 Task: Research Airbnb accommodation in Jampur, Pakistan from 25th December, 2023 to 27th December, 2023 for 8 adults. Place can be entire room with 5 bedrooms having 5 beds and 5 bathrooms. Property type can be house.
Action: Mouse moved to (472, 120)
Screenshot: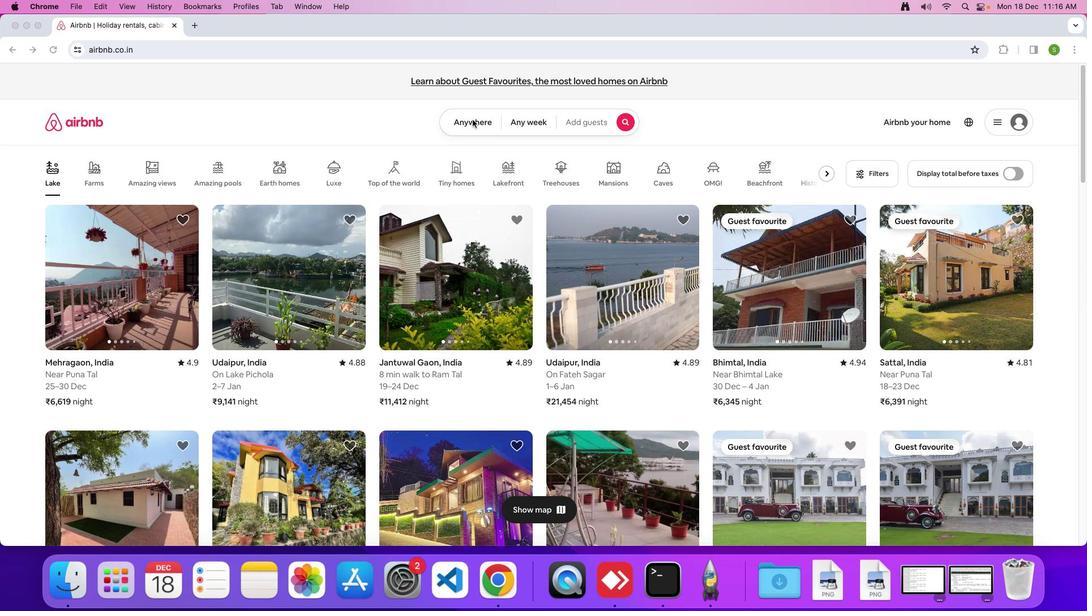 
Action: Mouse pressed left at (472, 120)
Screenshot: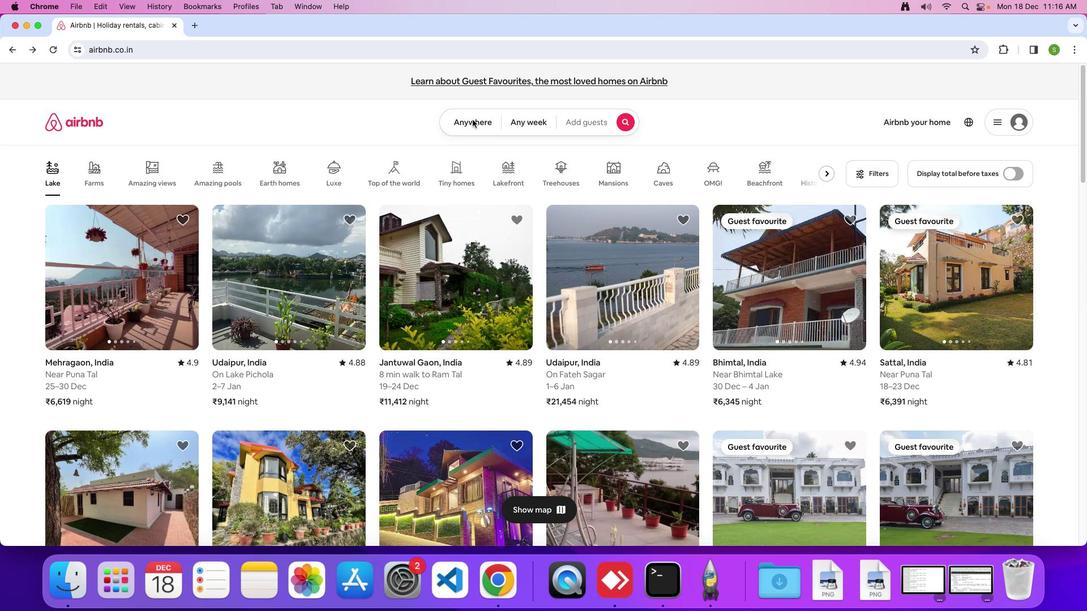 
Action: Mouse moved to (465, 122)
Screenshot: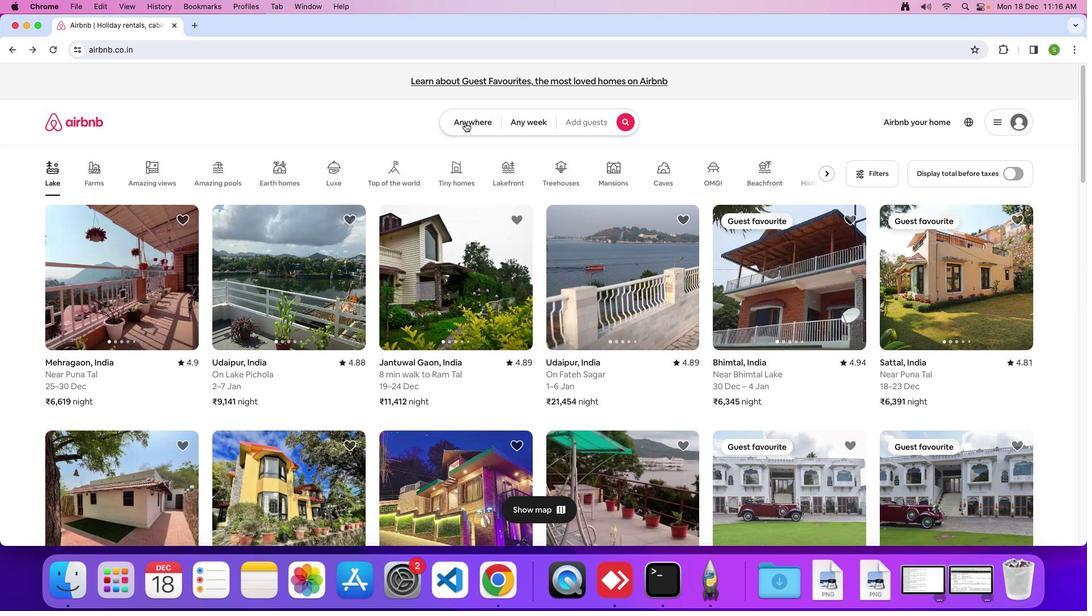 
Action: Mouse pressed left at (465, 122)
Screenshot: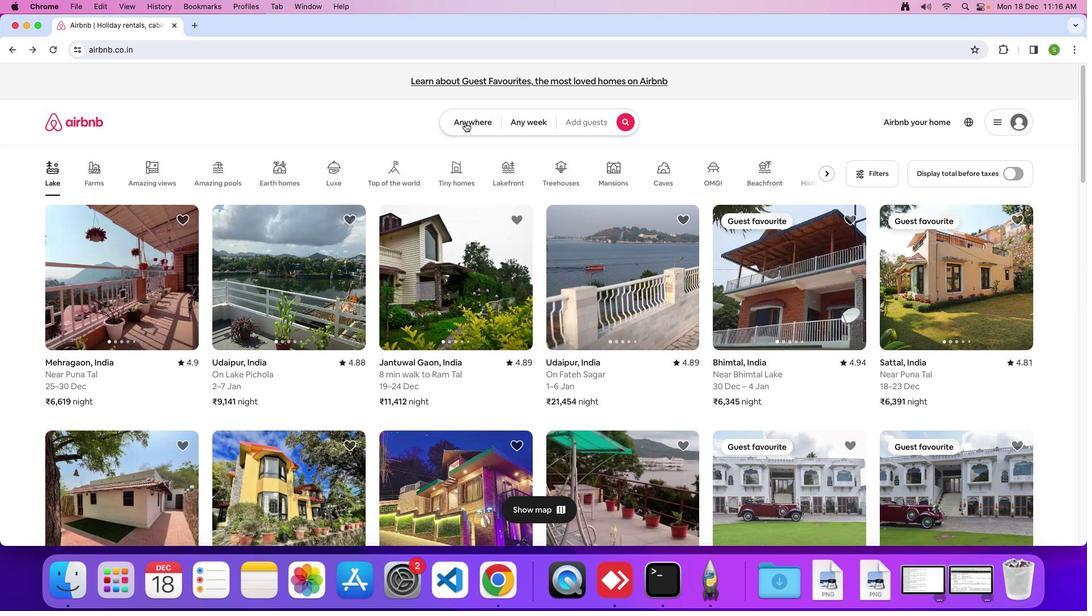 
Action: Mouse moved to (374, 157)
Screenshot: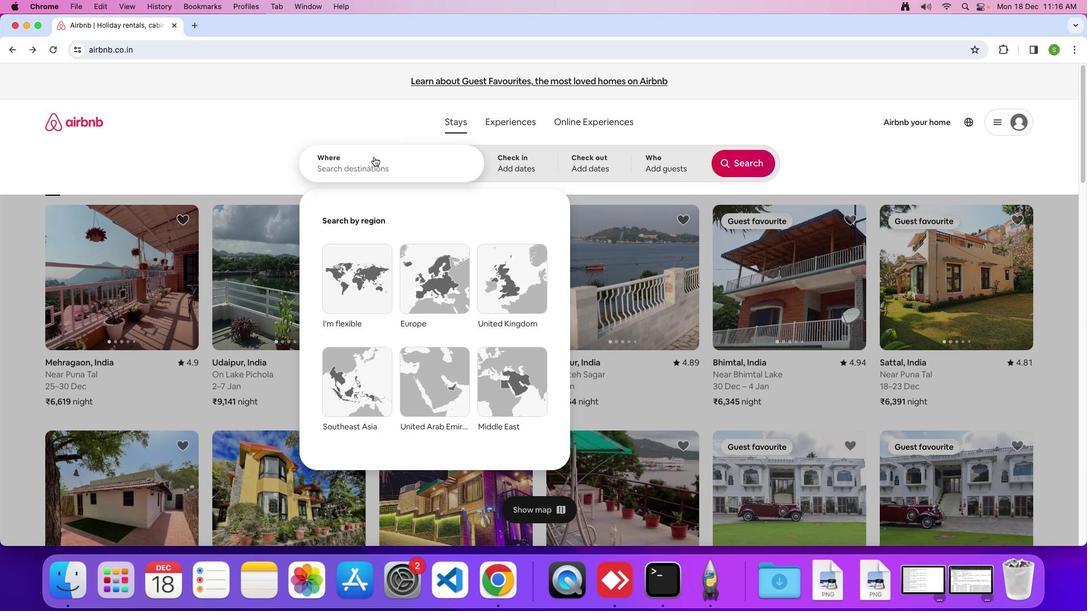 
Action: Mouse pressed left at (374, 157)
Screenshot: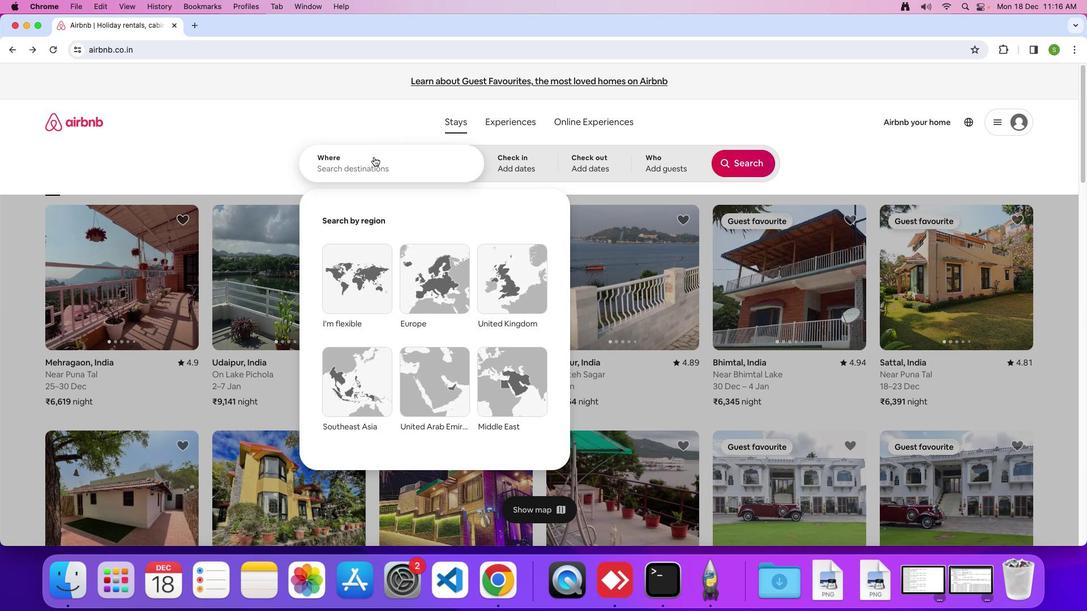 
Action: Mouse moved to (374, 152)
Screenshot: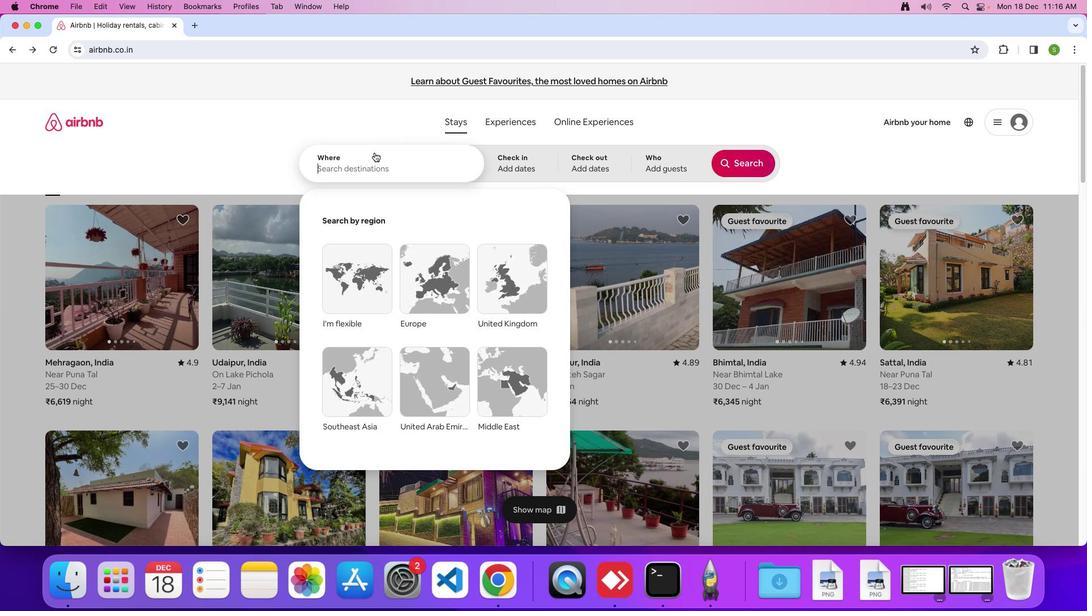 
Action: Key pressed 'J'Key.caps_lock'a''m''p''u''r'','Key.spaceKey.shift'p''a''k''i''s''t''a''n'Key.enter
Screenshot: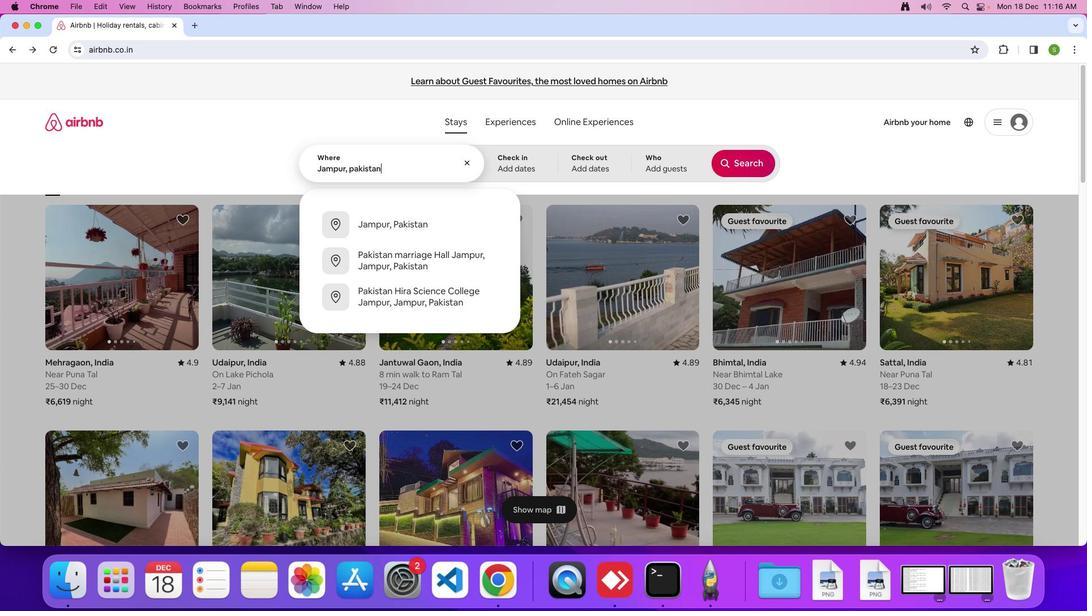 
Action: Mouse moved to (367, 421)
Screenshot: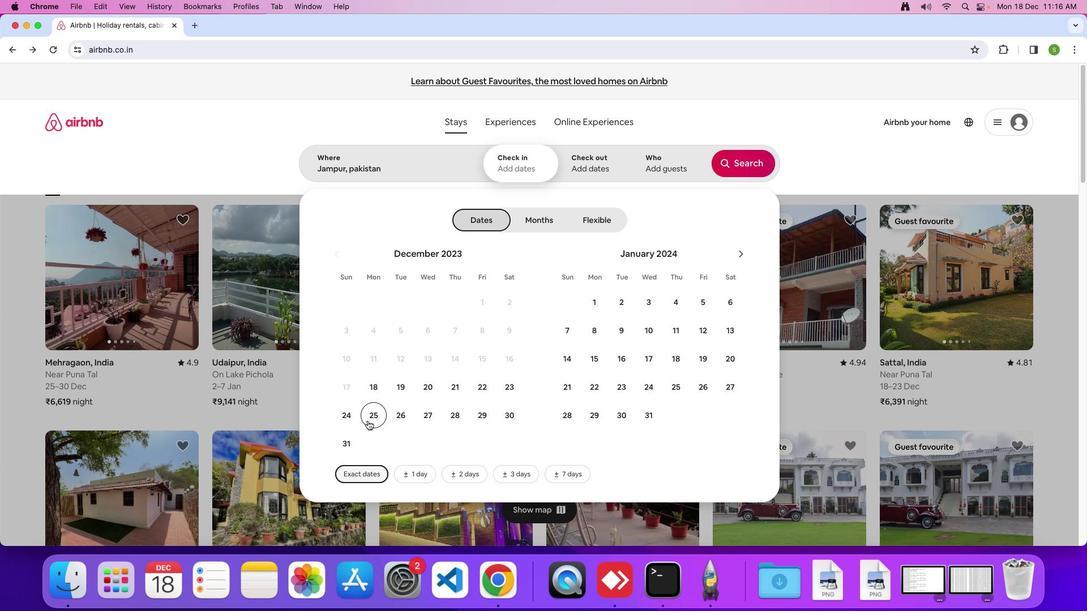 
Action: Mouse pressed left at (367, 421)
Screenshot: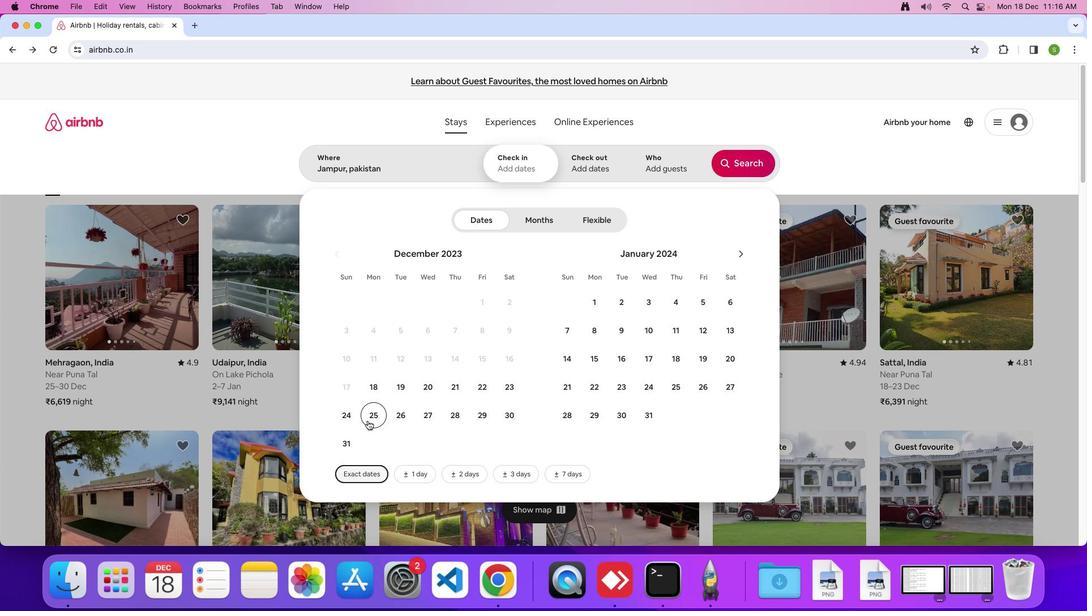 
Action: Mouse moved to (434, 420)
Screenshot: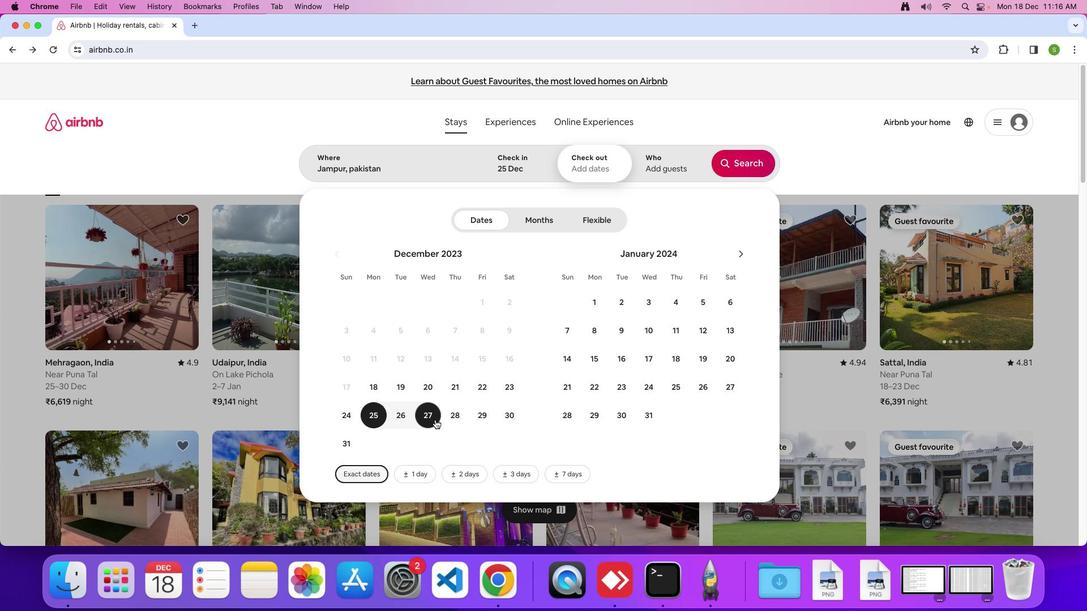 
Action: Mouse pressed left at (434, 420)
Screenshot: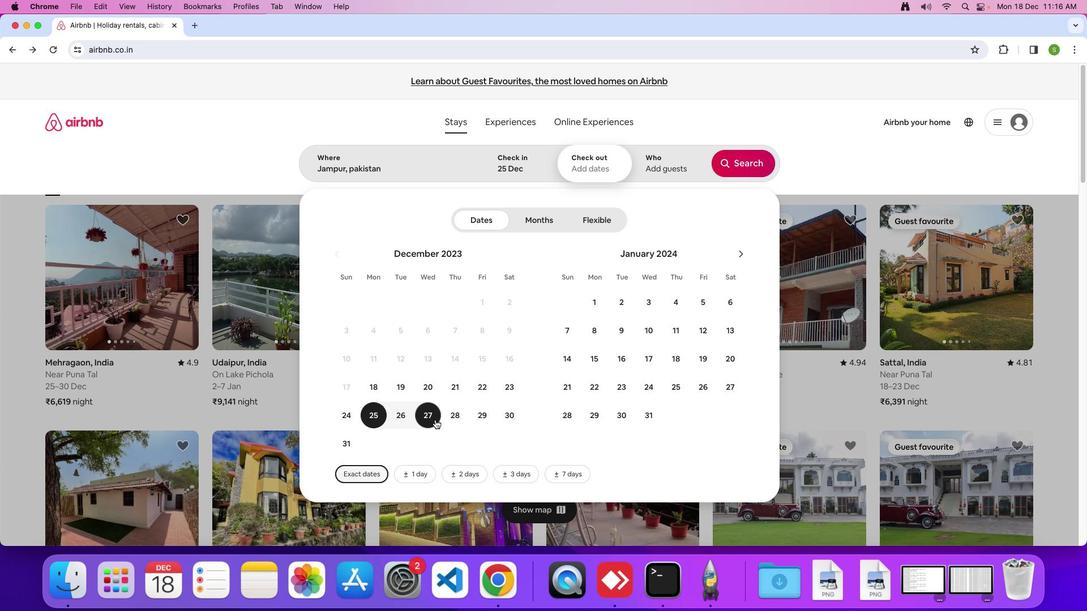 
Action: Mouse moved to (655, 172)
Screenshot: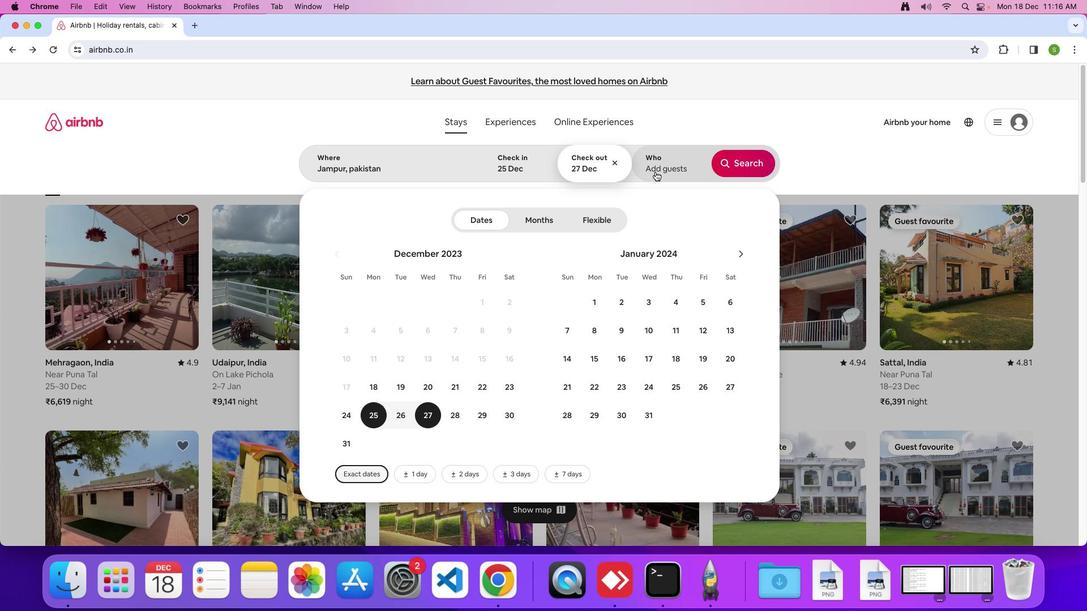 
Action: Mouse pressed left at (655, 172)
Screenshot: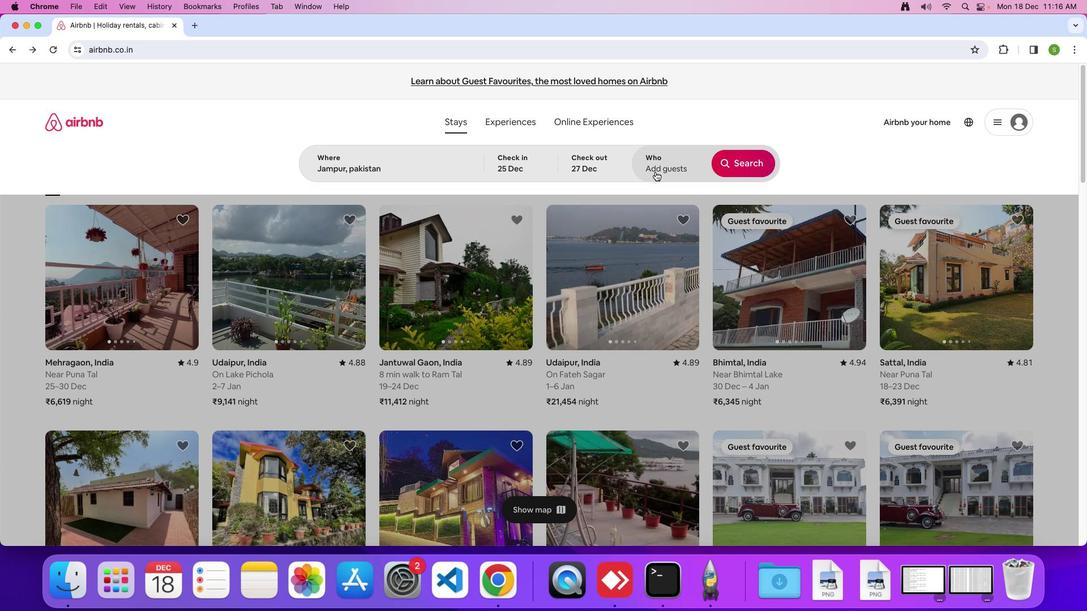 
Action: Mouse moved to (742, 223)
Screenshot: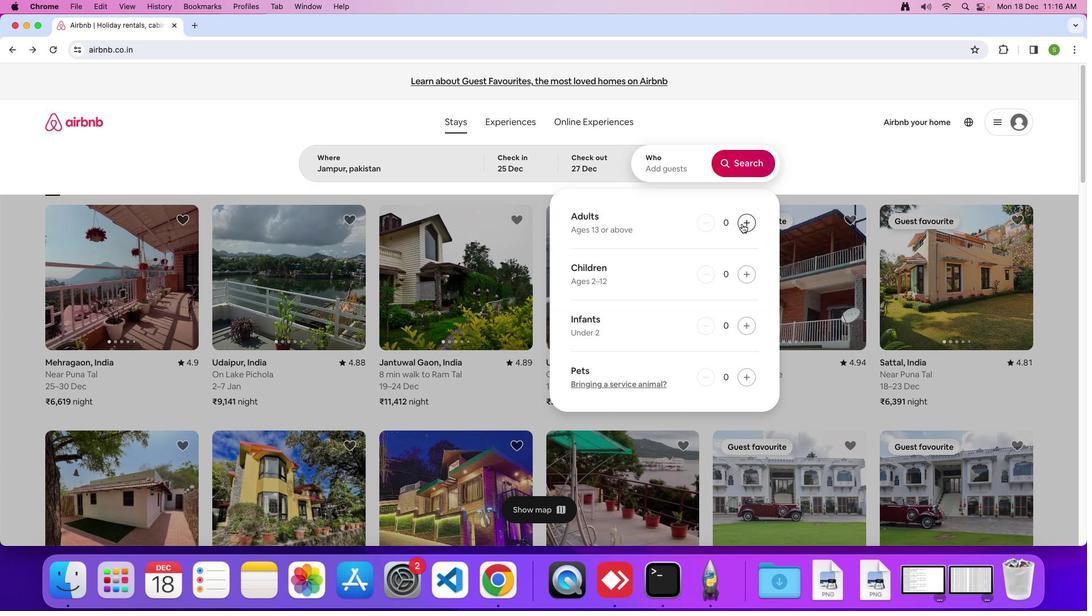 
Action: Mouse pressed left at (742, 223)
Screenshot: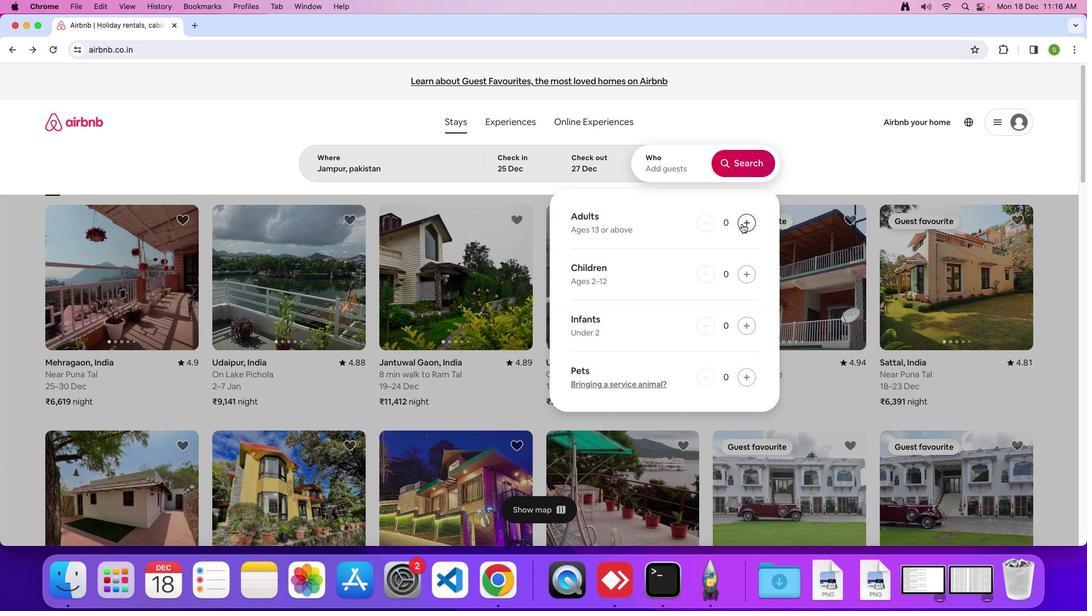 
Action: Mouse pressed left at (742, 223)
Screenshot: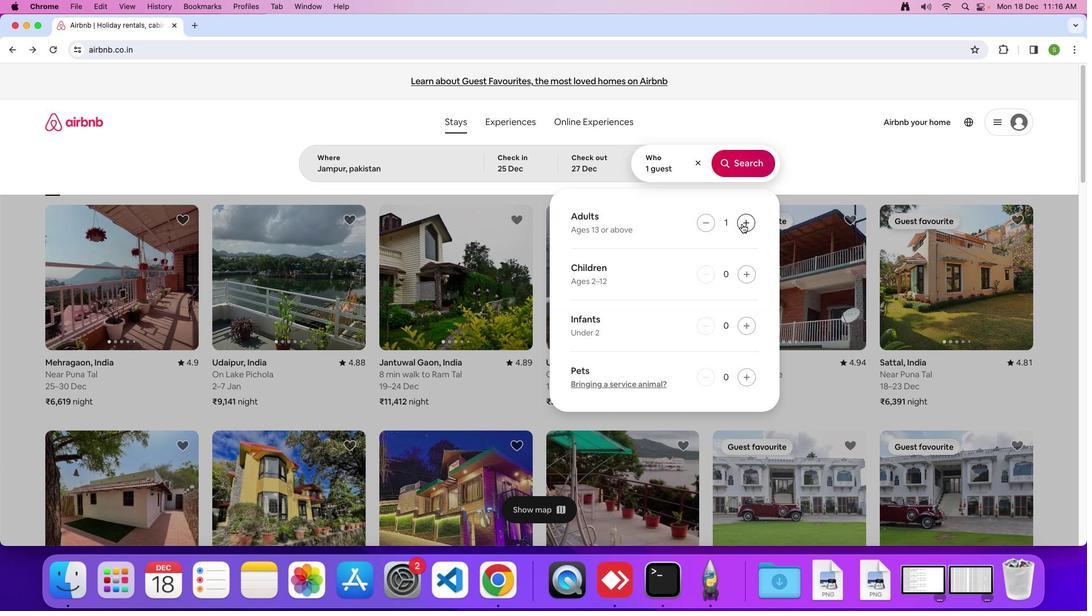 
Action: Mouse pressed left at (742, 223)
Screenshot: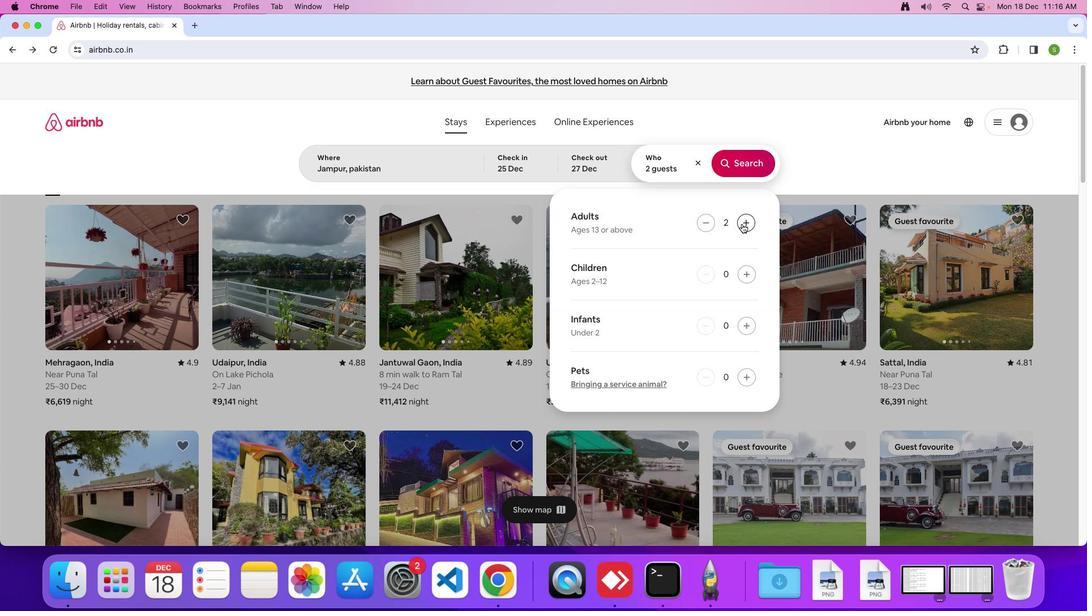 
Action: Mouse pressed left at (742, 223)
Screenshot: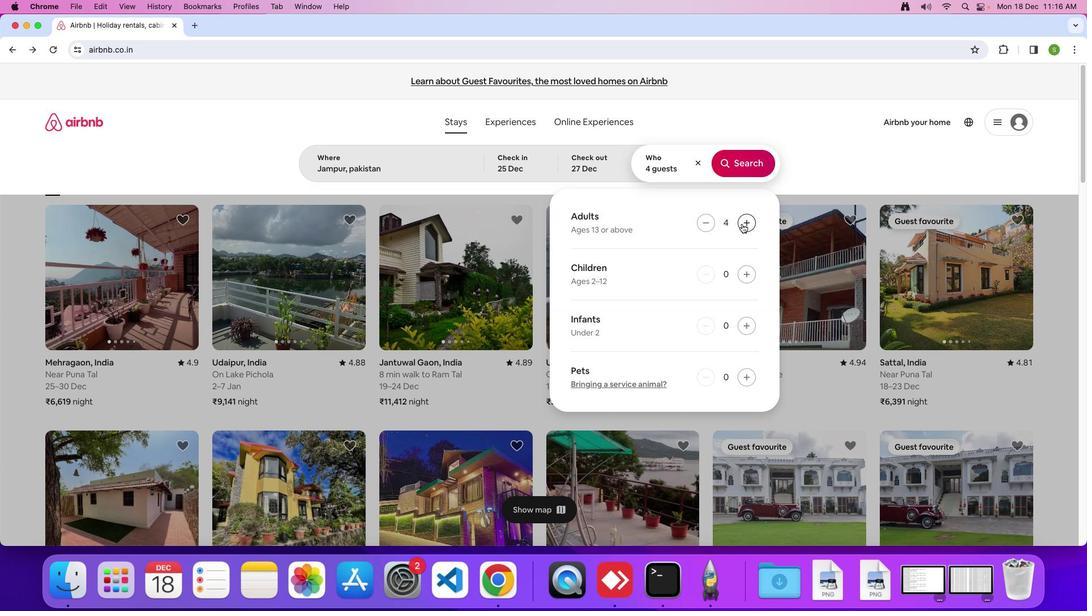 
Action: Mouse moved to (742, 223)
Screenshot: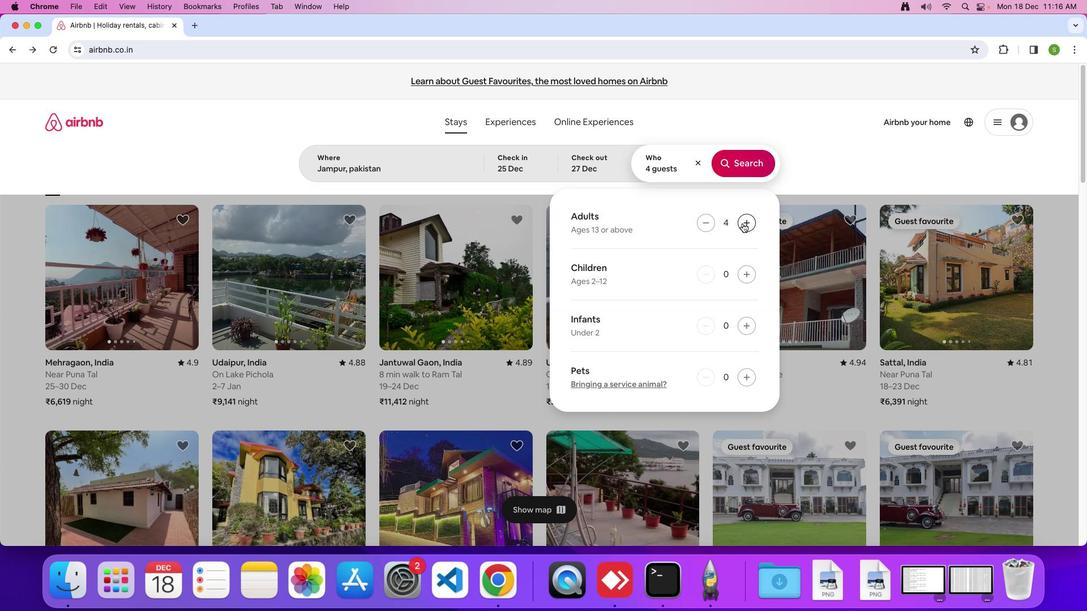 
Action: Mouse pressed left at (742, 223)
Screenshot: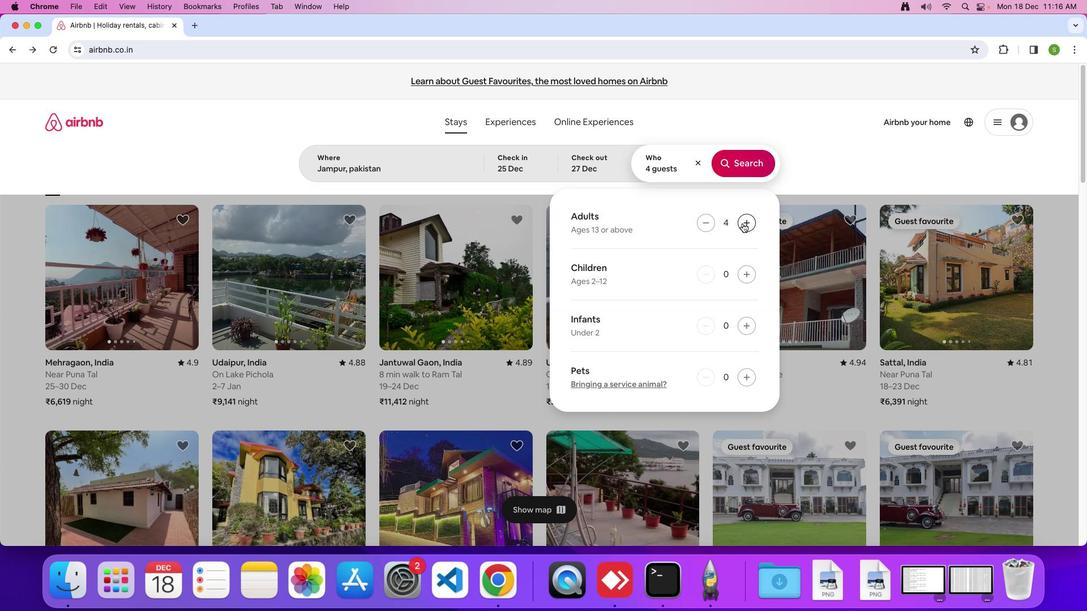 
Action: Mouse pressed left at (742, 223)
Screenshot: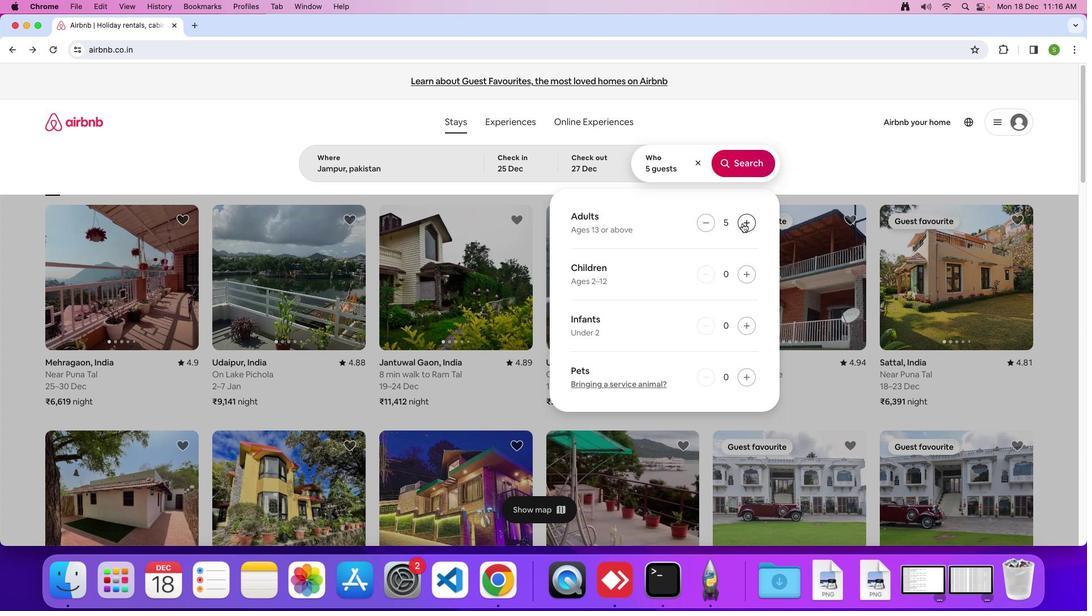
Action: Mouse pressed left at (742, 223)
Screenshot: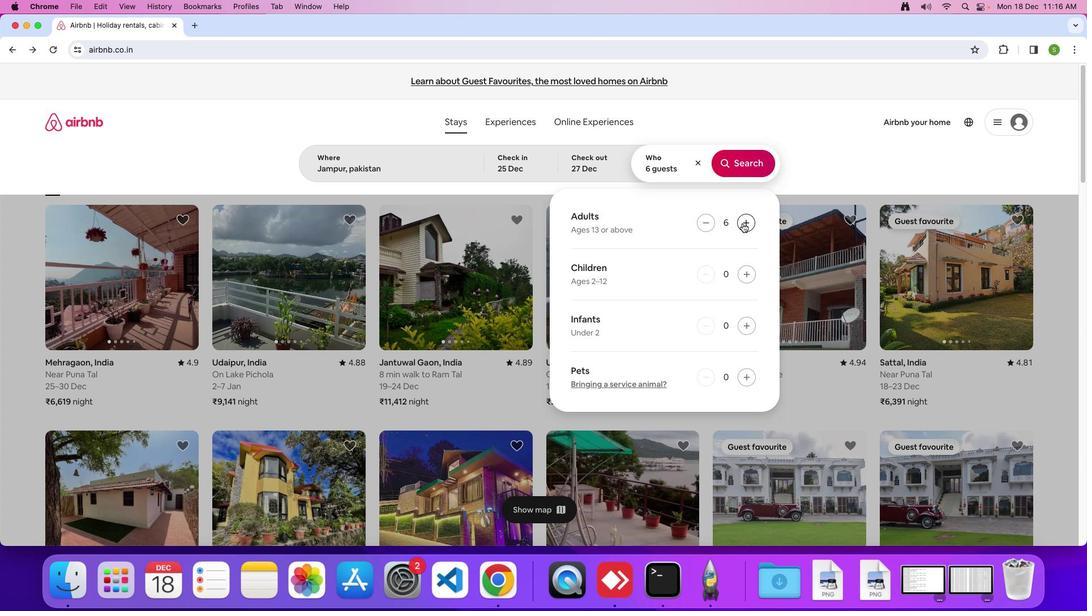 
Action: Mouse pressed left at (742, 223)
Screenshot: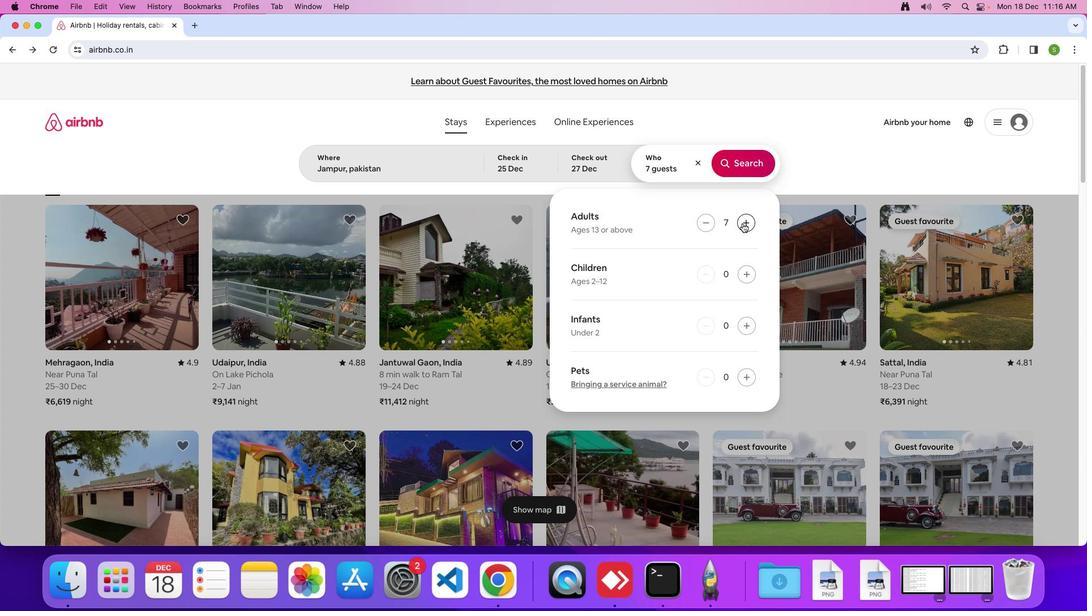 
Action: Mouse moved to (735, 165)
Screenshot: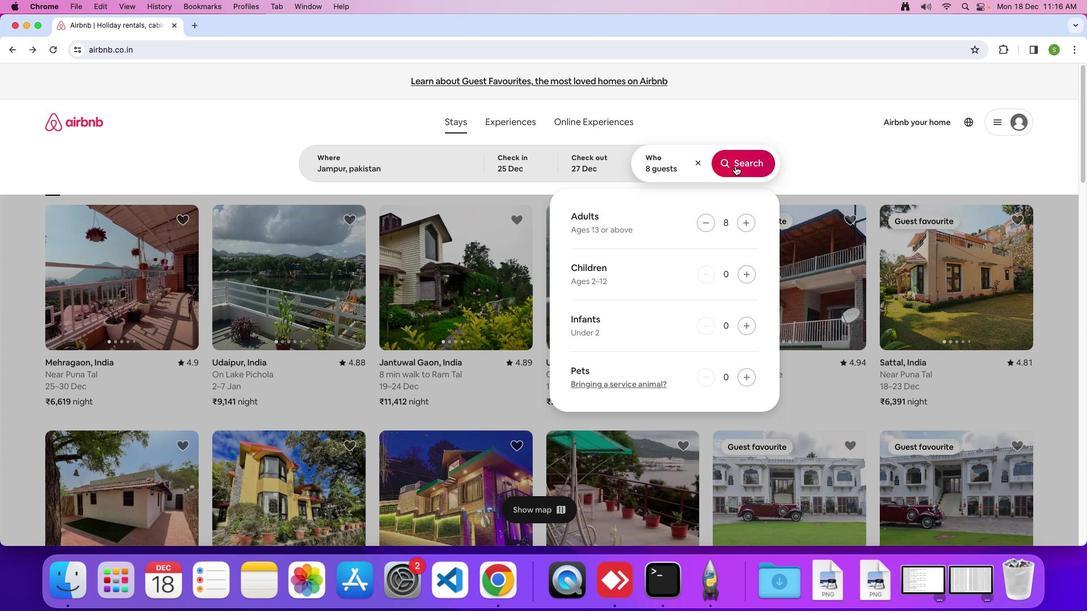
Action: Mouse pressed left at (735, 165)
Screenshot: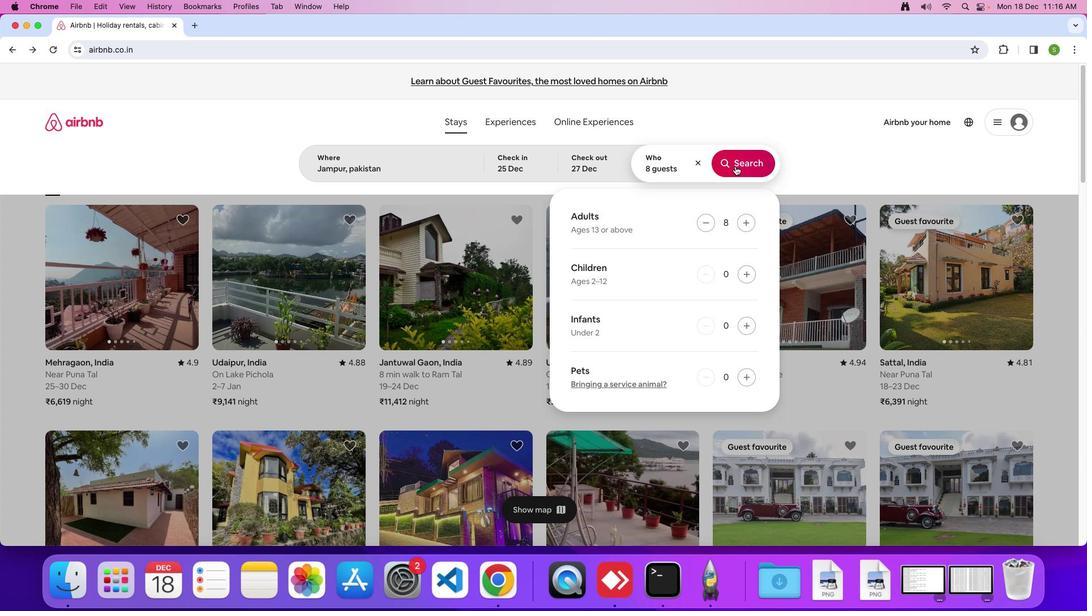 
Action: Mouse moved to (906, 136)
Screenshot: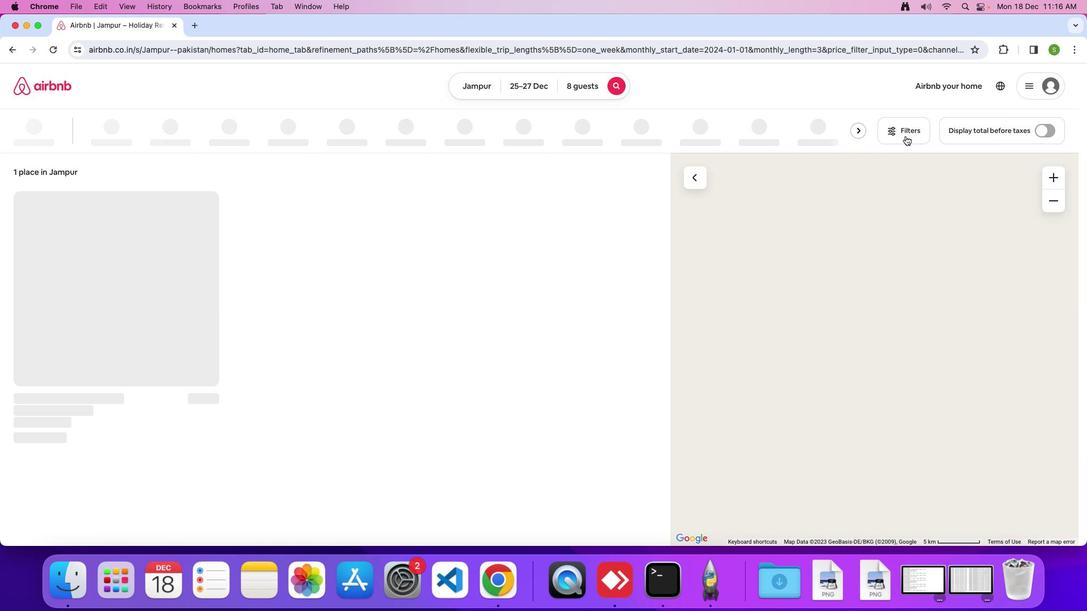 
Action: Mouse pressed left at (906, 136)
Screenshot: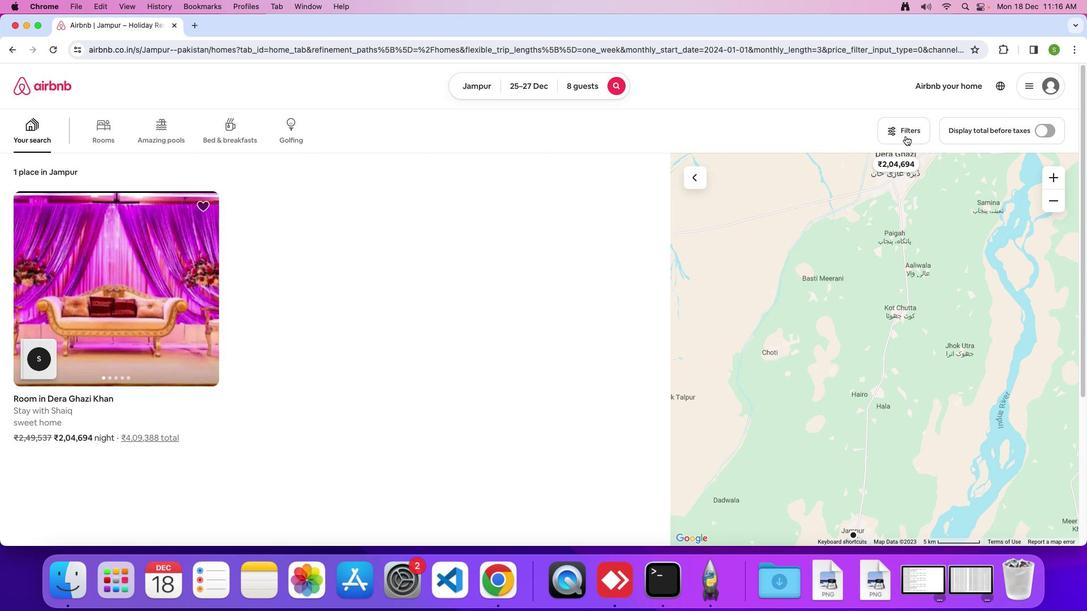 
Action: Mouse moved to (536, 300)
Screenshot: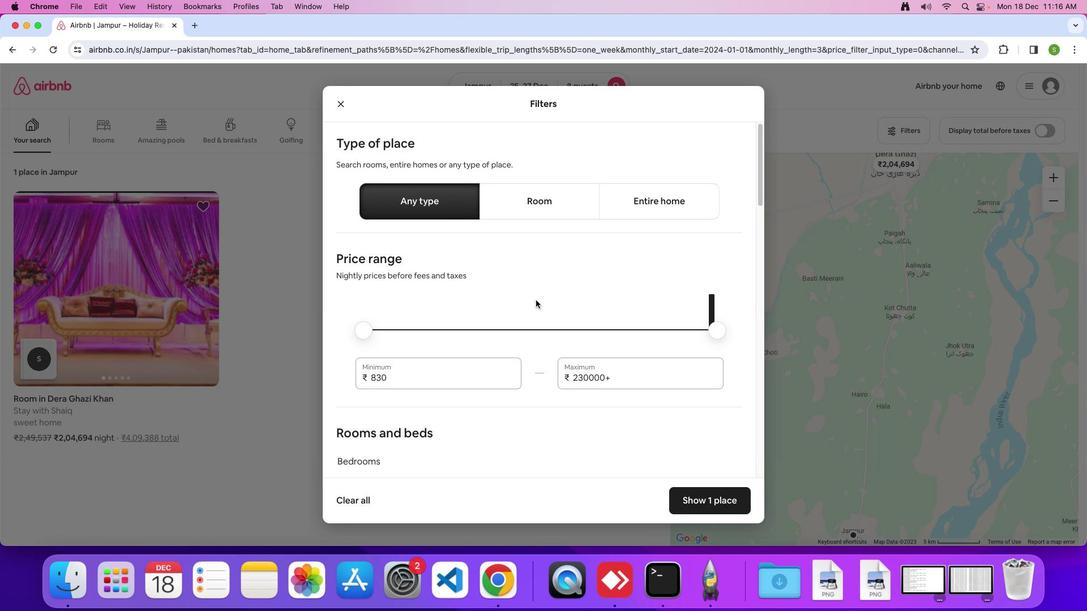 
Action: Mouse scrolled (536, 300) with delta (0, 0)
Screenshot: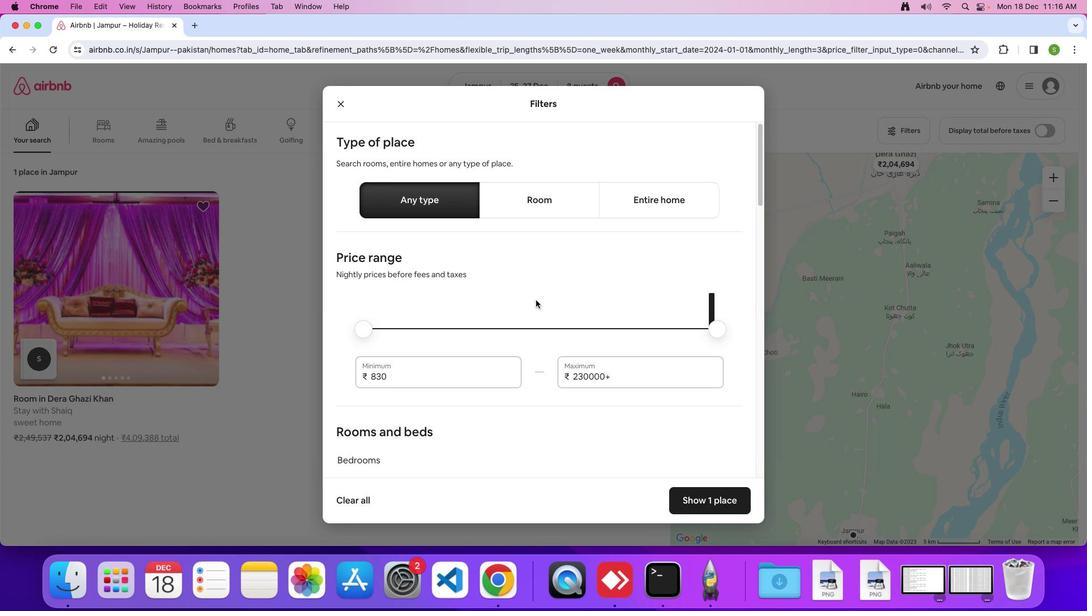 
Action: Mouse scrolled (536, 300) with delta (0, 0)
Screenshot: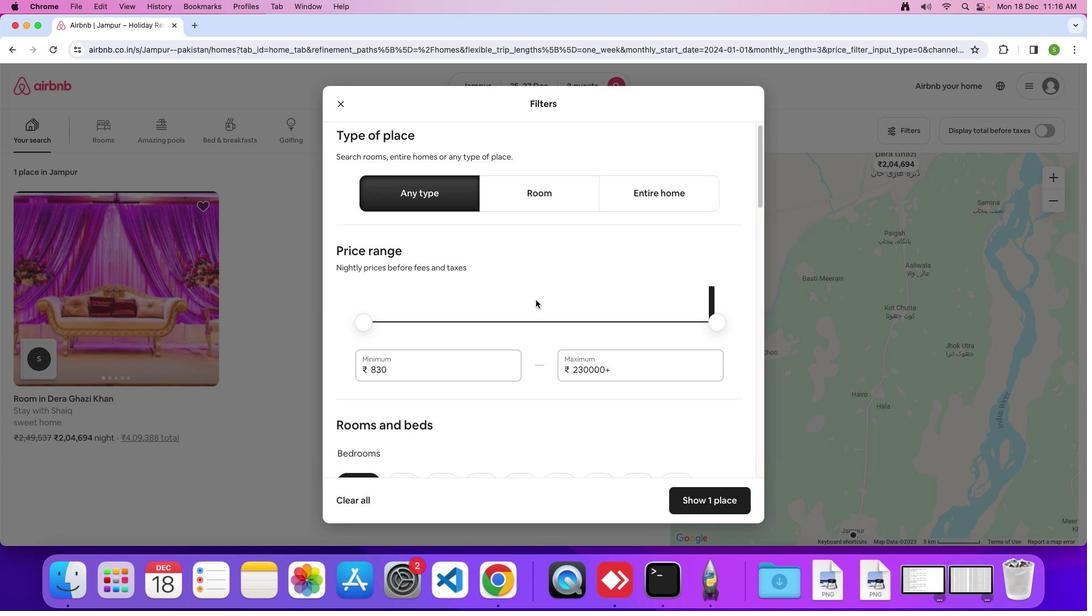 
Action: Mouse scrolled (536, 300) with delta (0, -1)
Screenshot: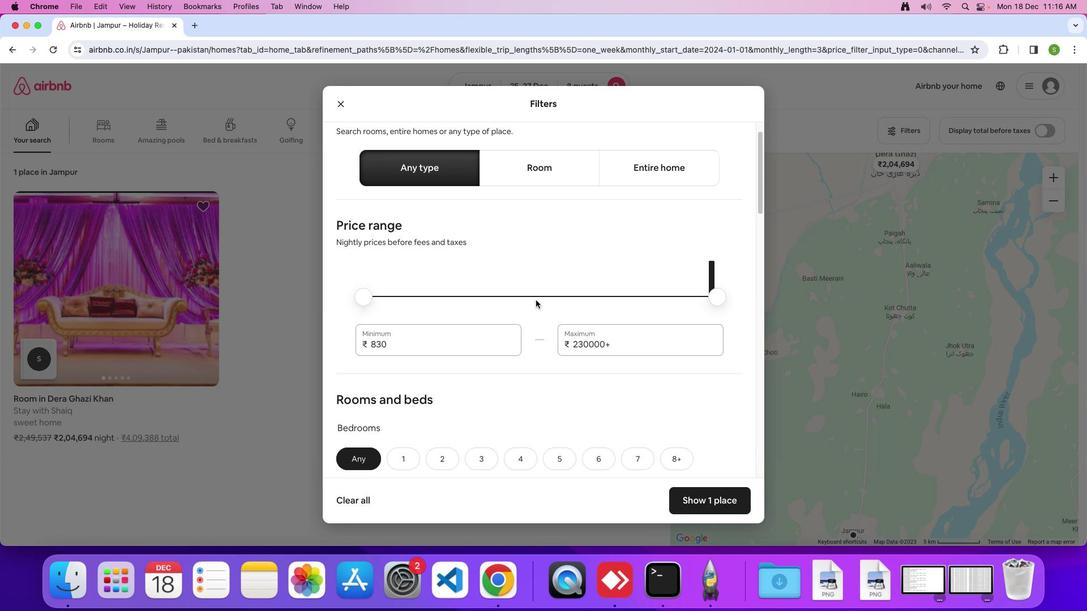 
Action: Mouse scrolled (536, 300) with delta (0, 0)
Screenshot: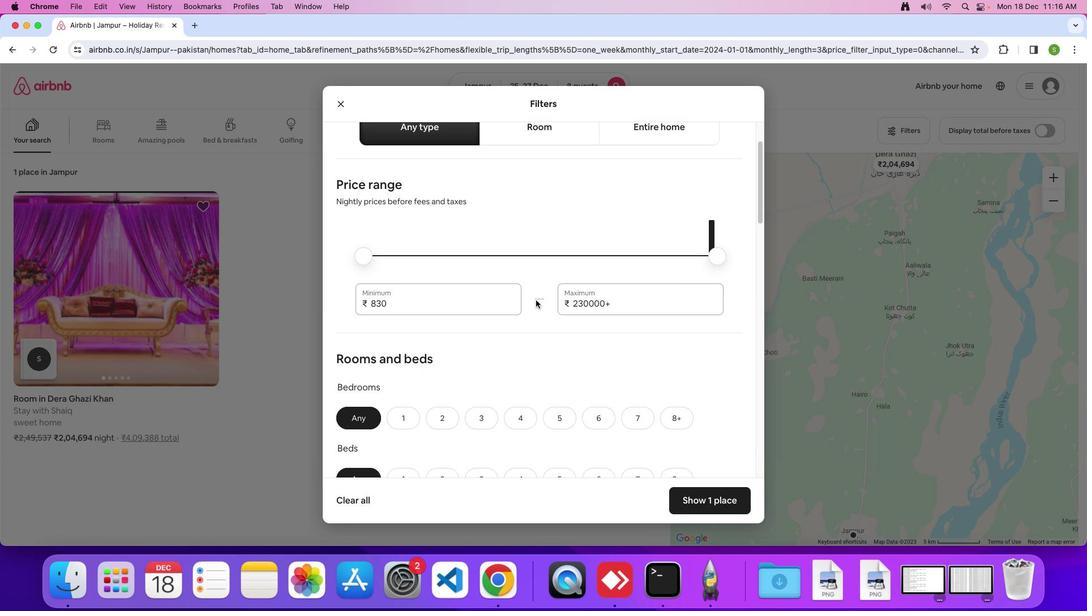 
Action: Mouse scrolled (536, 300) with delta (0, 0)
Screenshot: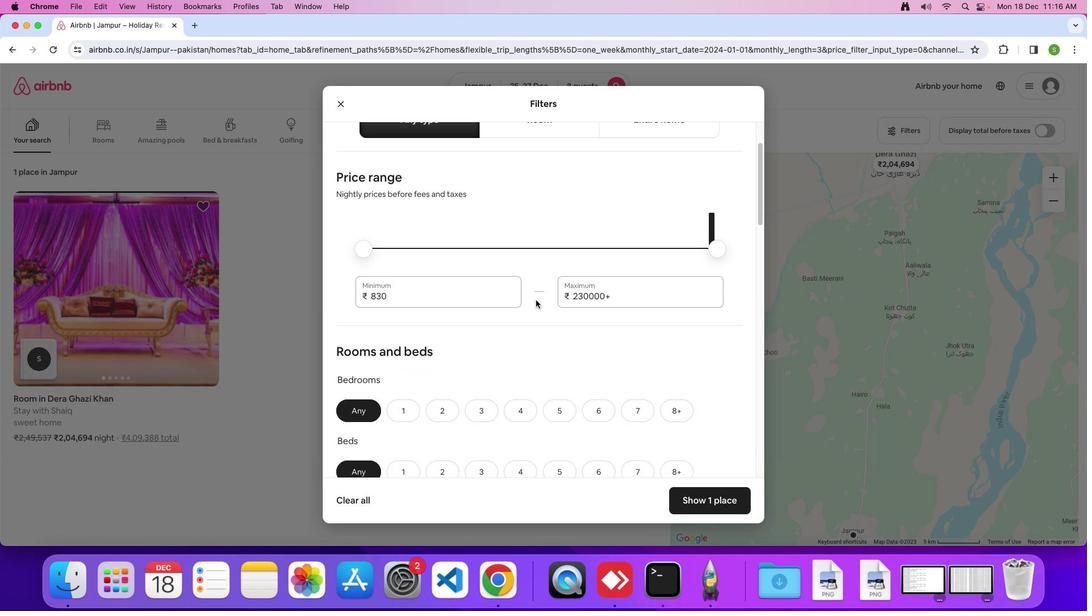 
Action: Mouse scrolled (536, 300) with delta (0, 0)
Screenshot: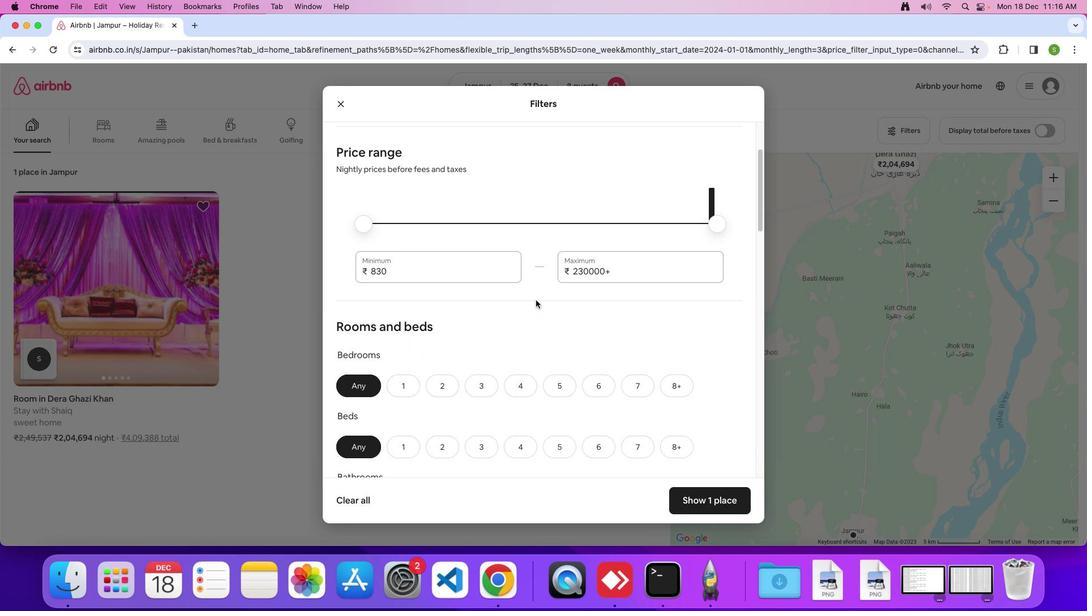 
Action: Mouse scrolled (536, 300) with delta (0, 0)
Screenshot: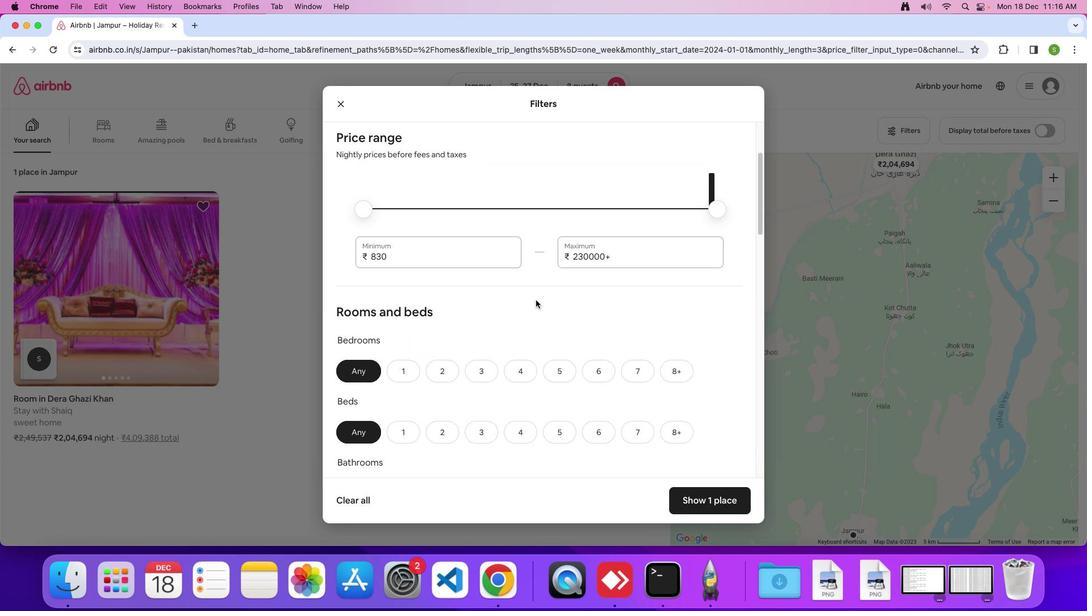 
Action: Mouse scrolled (536, 300) with delta (0, 0)
Screenshot: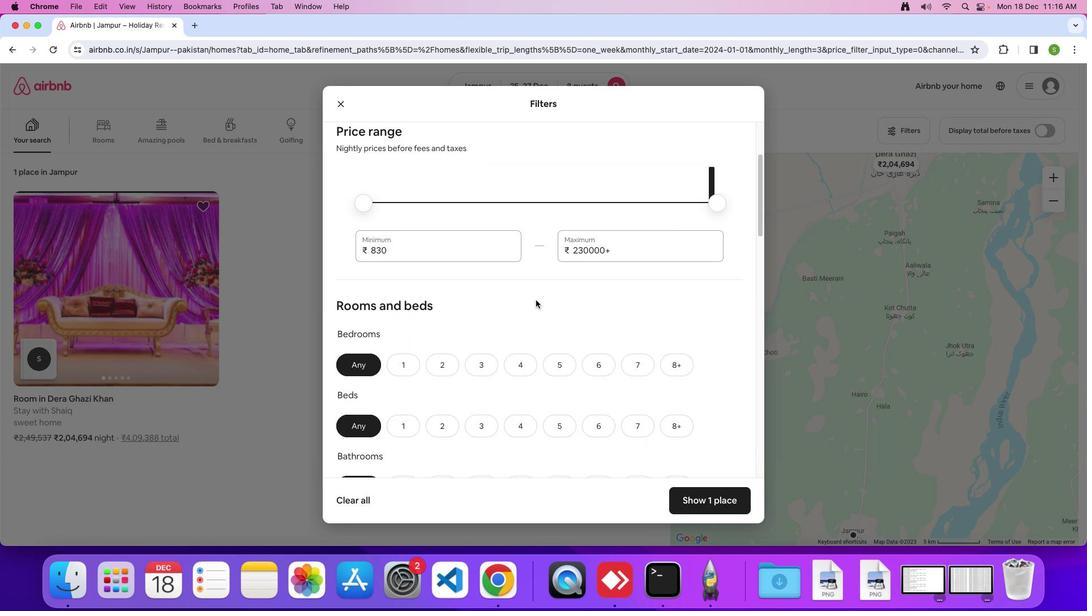 
Action: Mouse scrolled (536, 300) with delta (0, 0)
Screenshot: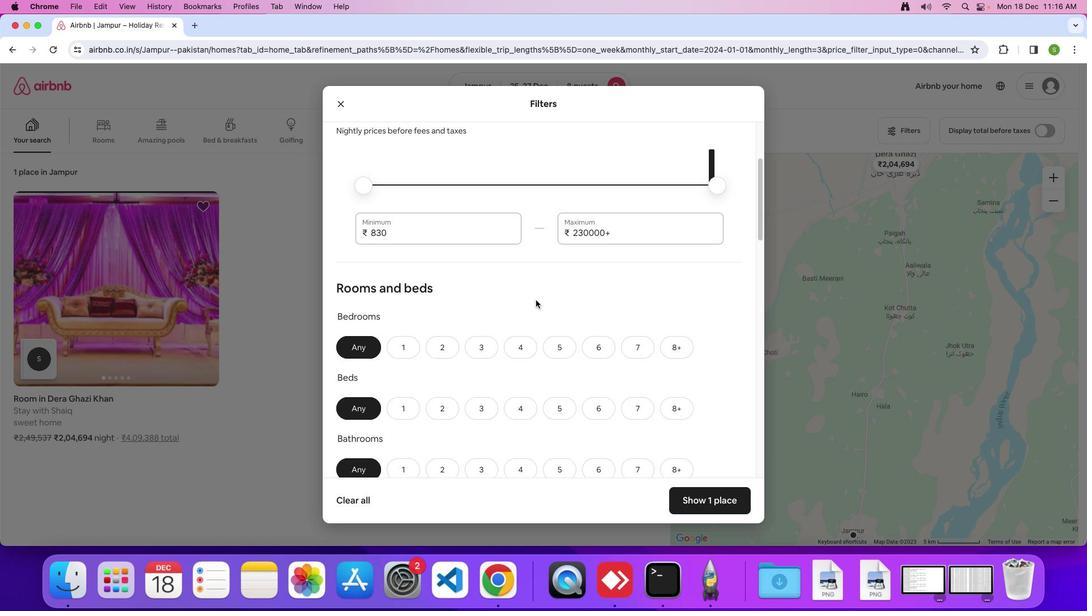 
Action: Mouse scrolled (536, 300) with delta (0, 0)
Screenshot: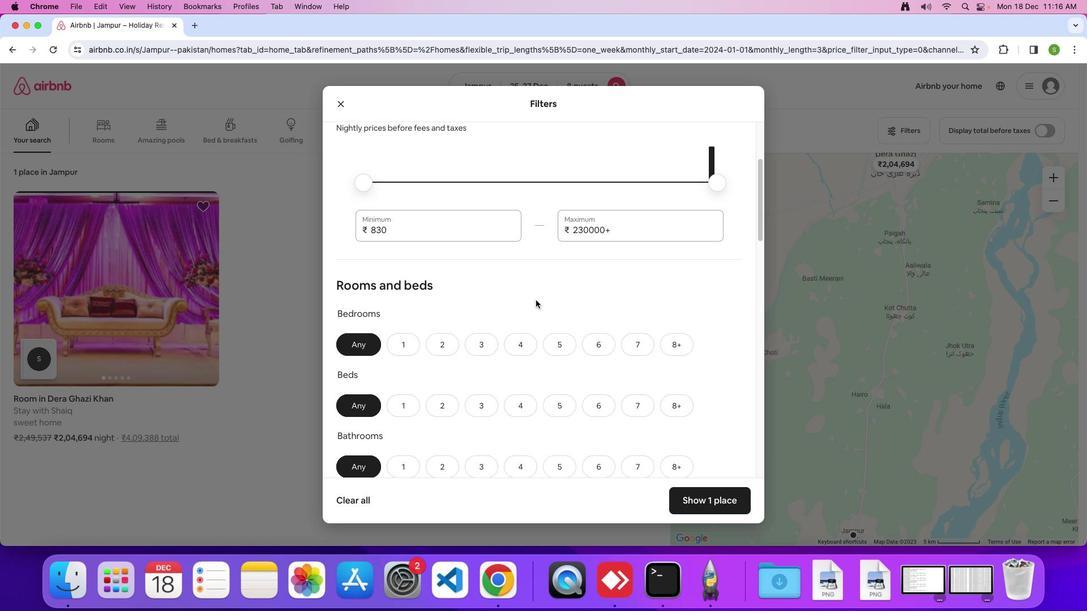
Action: Mouse scrolled (536, 300) with delta (0, -1)
Screenshot: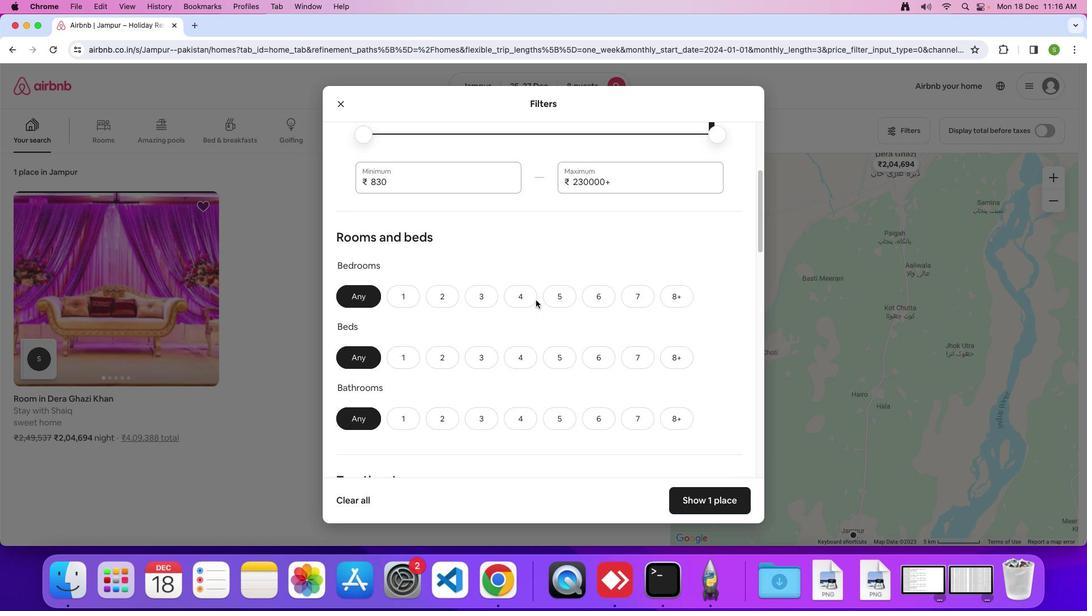 
Action: Mouse moved to (556, 266)
Screenshot: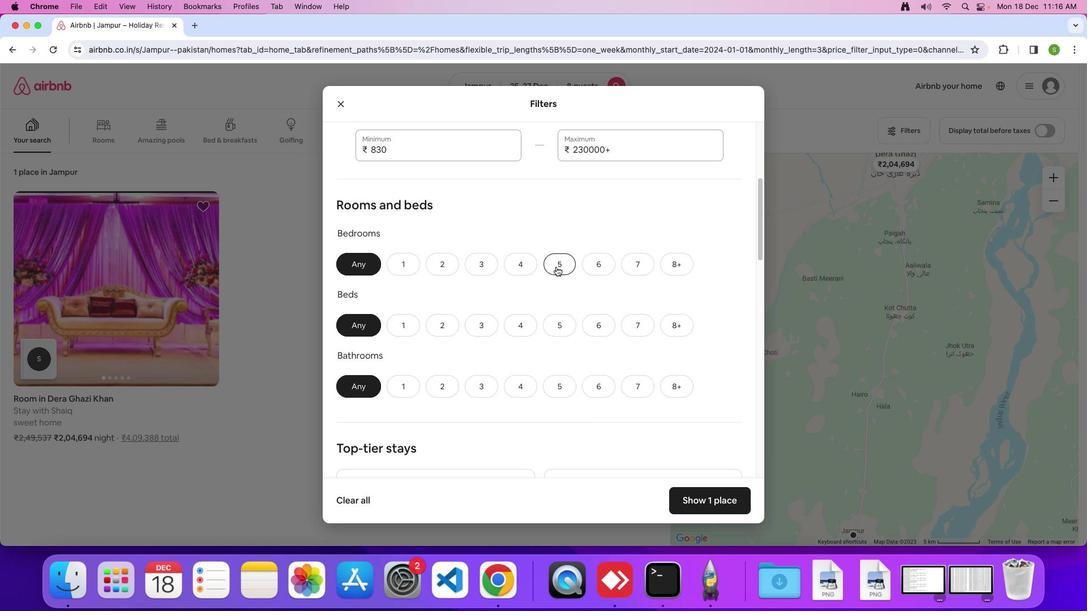 
Action: Mouse pressed left at (556, 266)
Screenshot: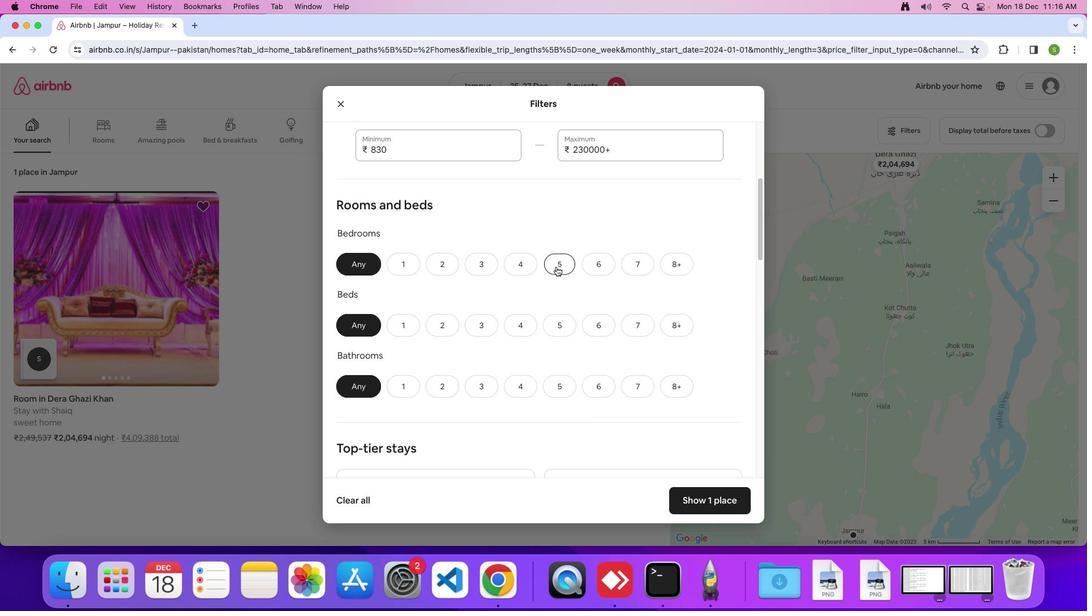 
Action: Mouse moved to (558, 331)
Screenshot: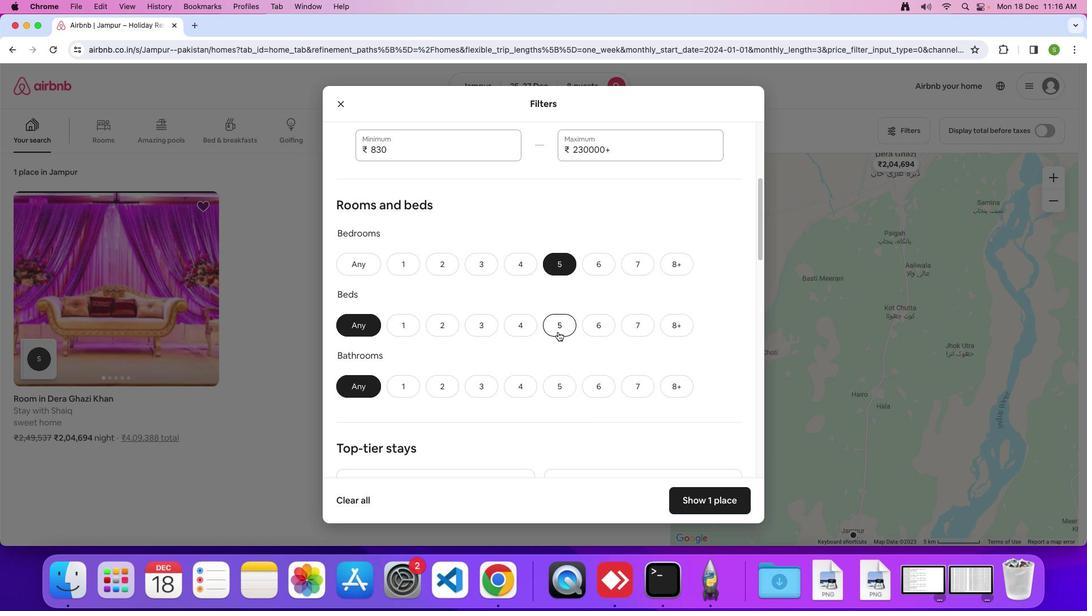 
Action: Mouse pressed left at (558, 331)
Screenshot: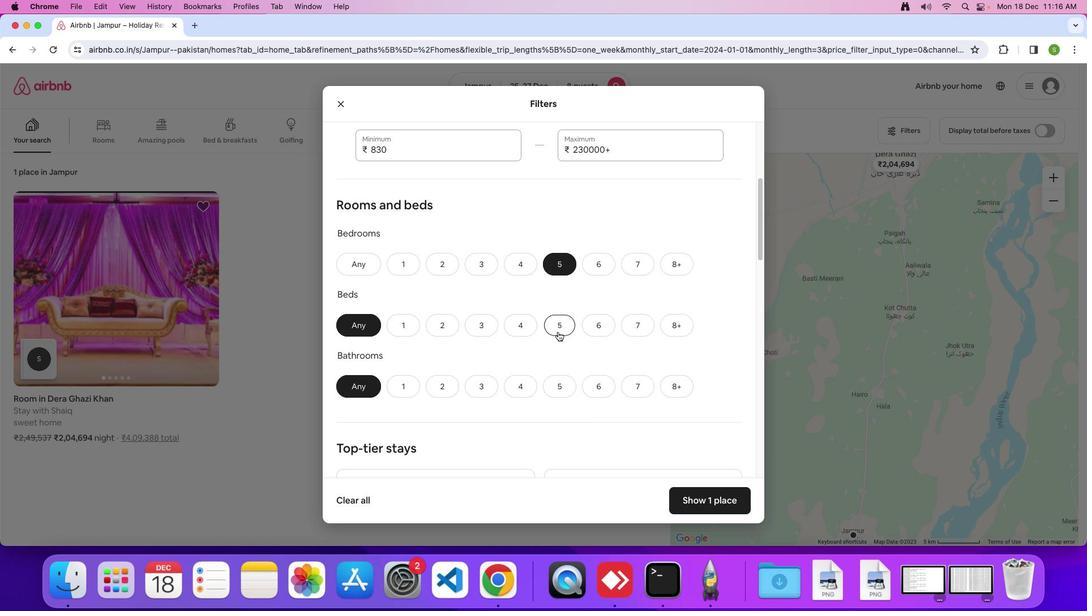 
Action: Mouse moved to (557, 385)
Screenshot: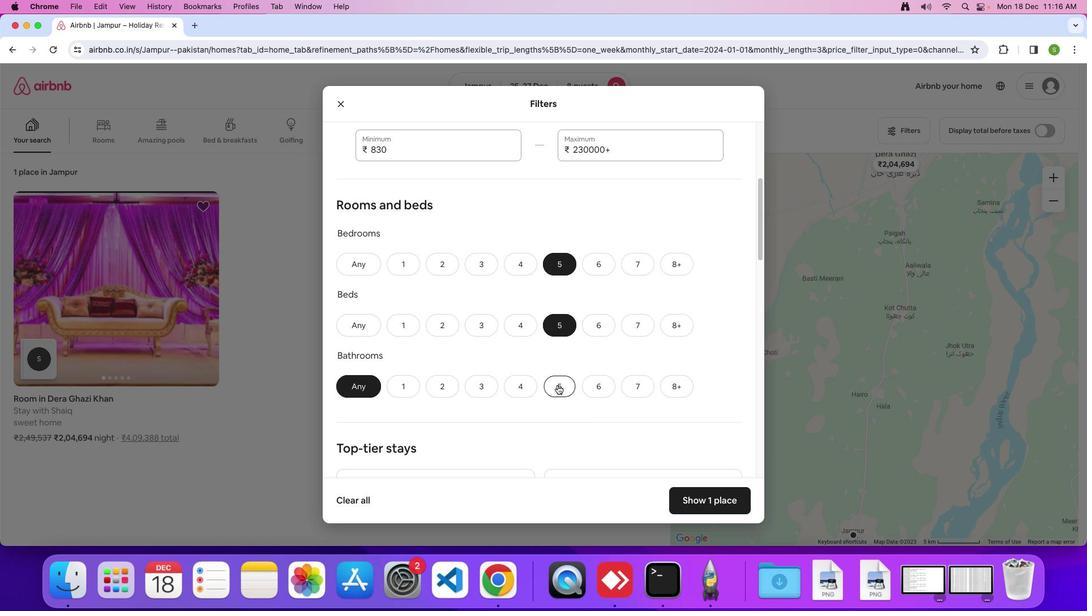 
Action: Mouse pressed left at (557, 385)
Screenshot: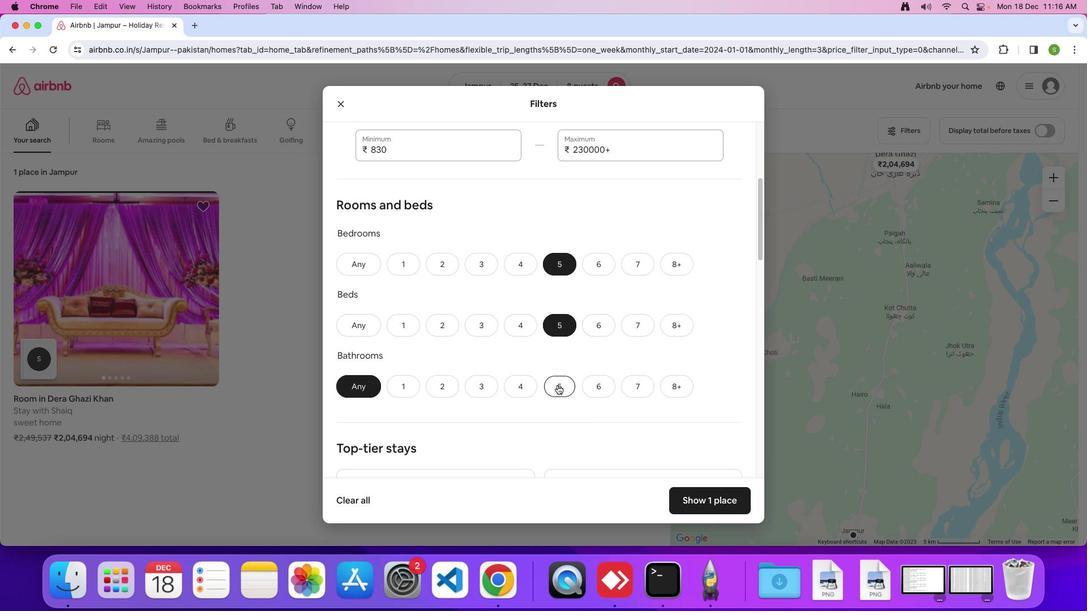 
Action: Mouse moved to (550, 353)
Screenshot: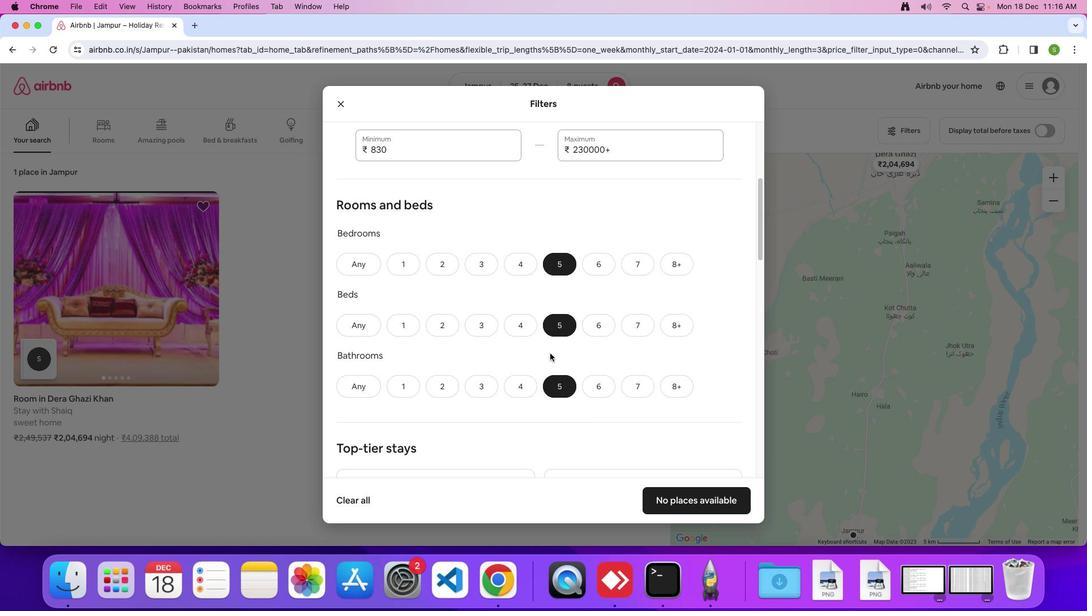 
Action: Mouse scrolled (550, 353) with delta (0, 0)
Screenshot: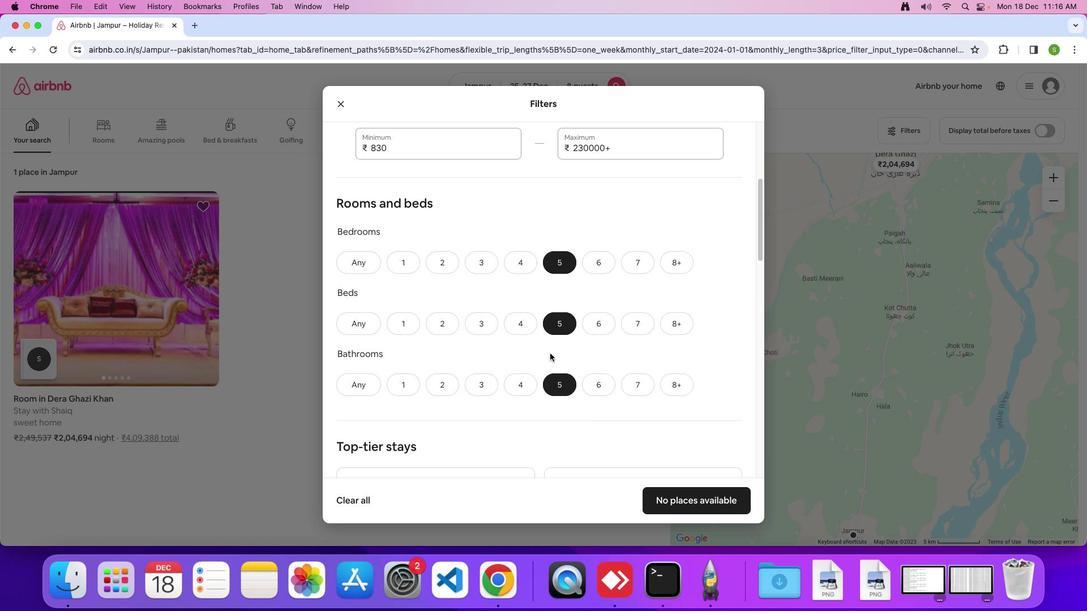 
Action: Mouse moved to (550, 353)
Screenshot: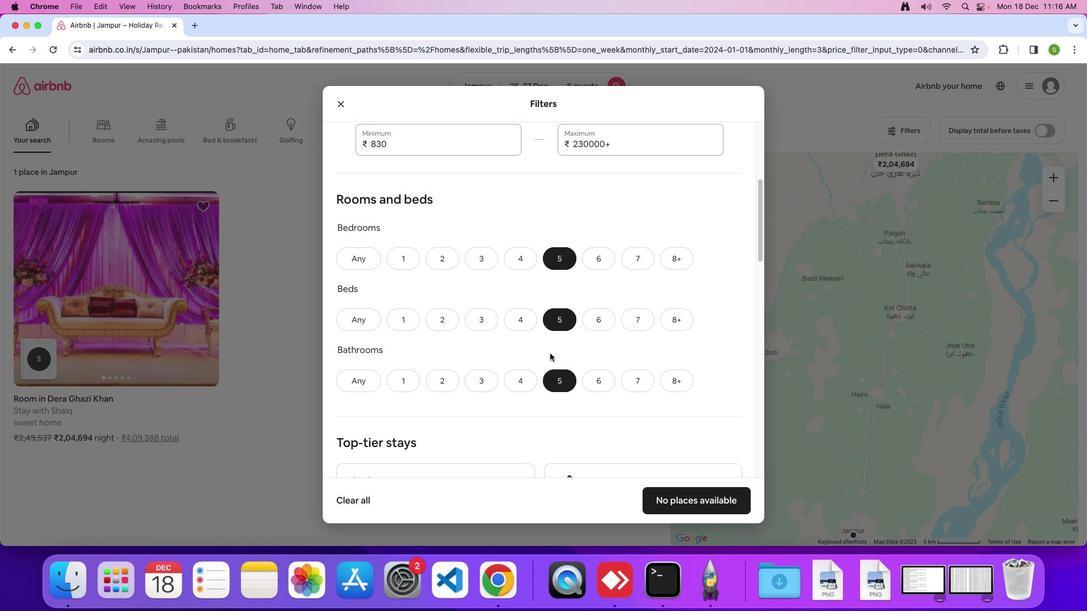 
Action: Mouse scrolled (550, 353) with delta (0, 0)
Screenshot: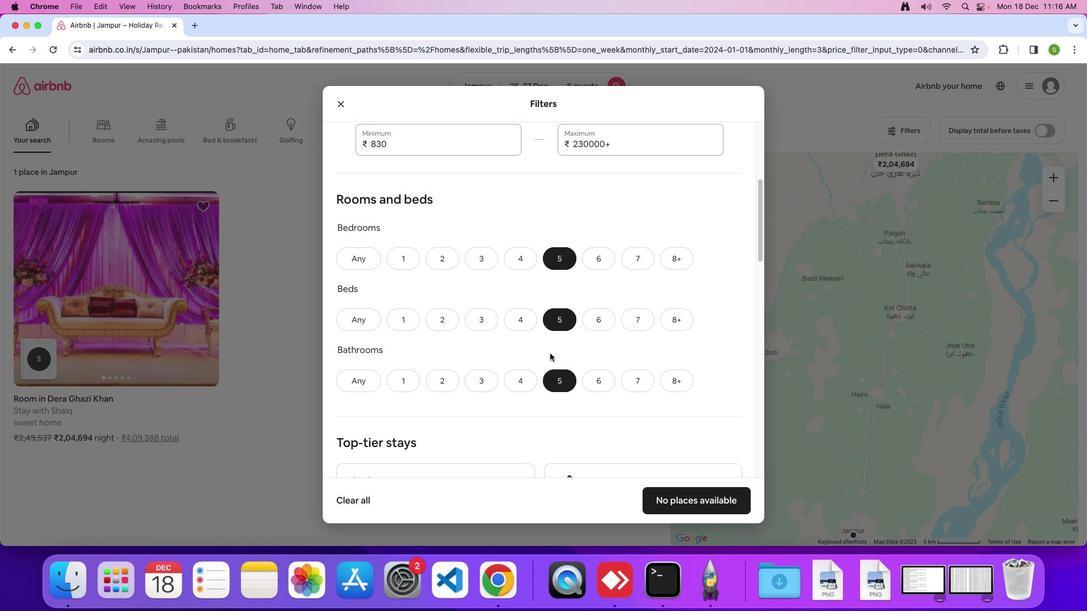 
Action: Mouse moved to (550, 353)
Screenshot: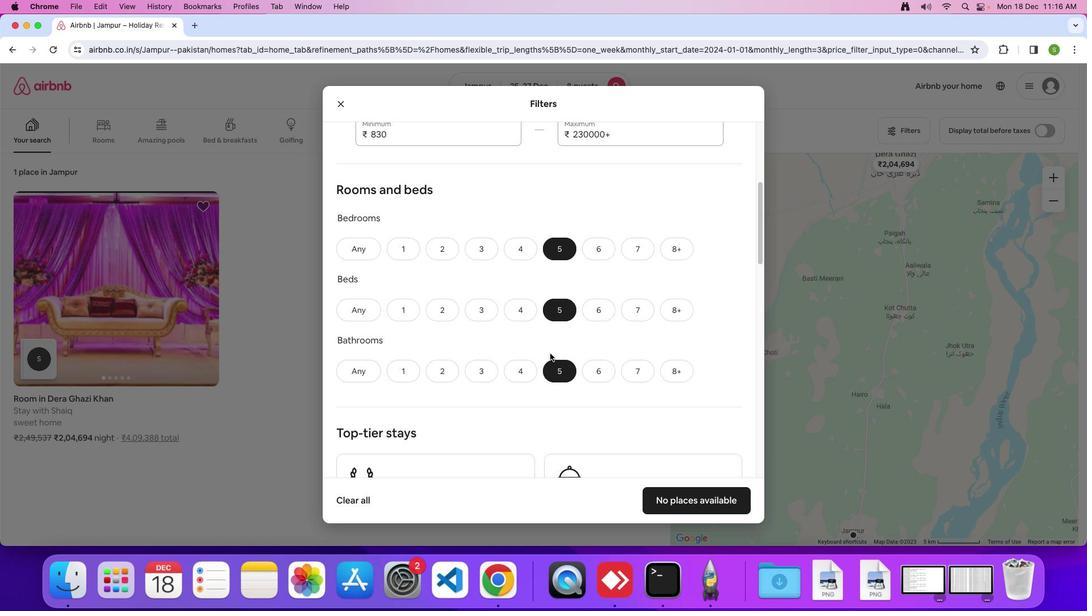 
Action: Mouse scrolled (550, 353) with delta (0, -1)
Screenshot: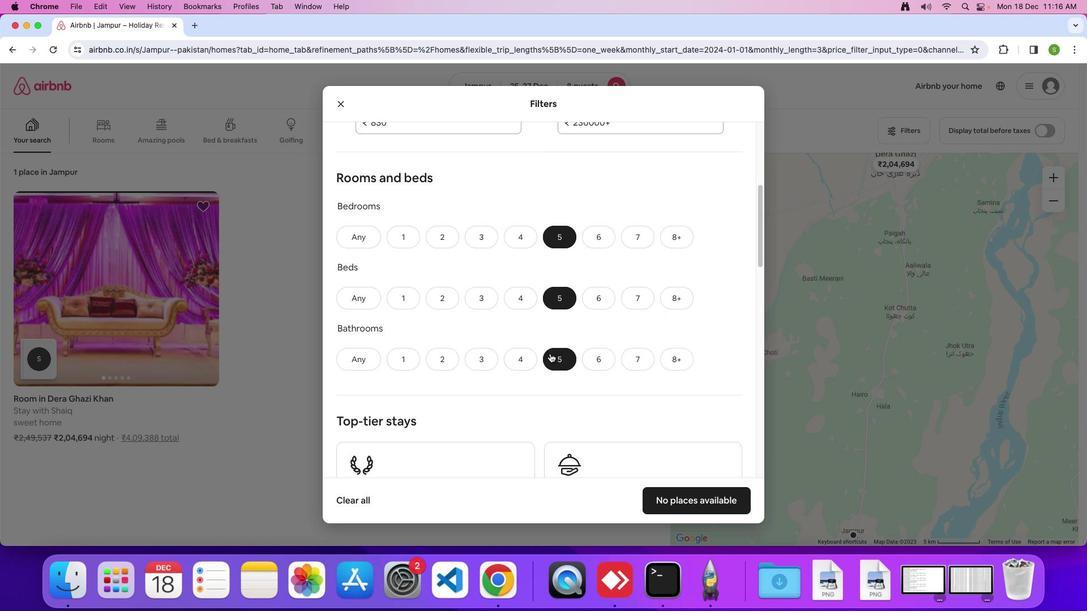 
Action: Mouse scrolled (550, 353) with delta (0, 0)
Screenshot: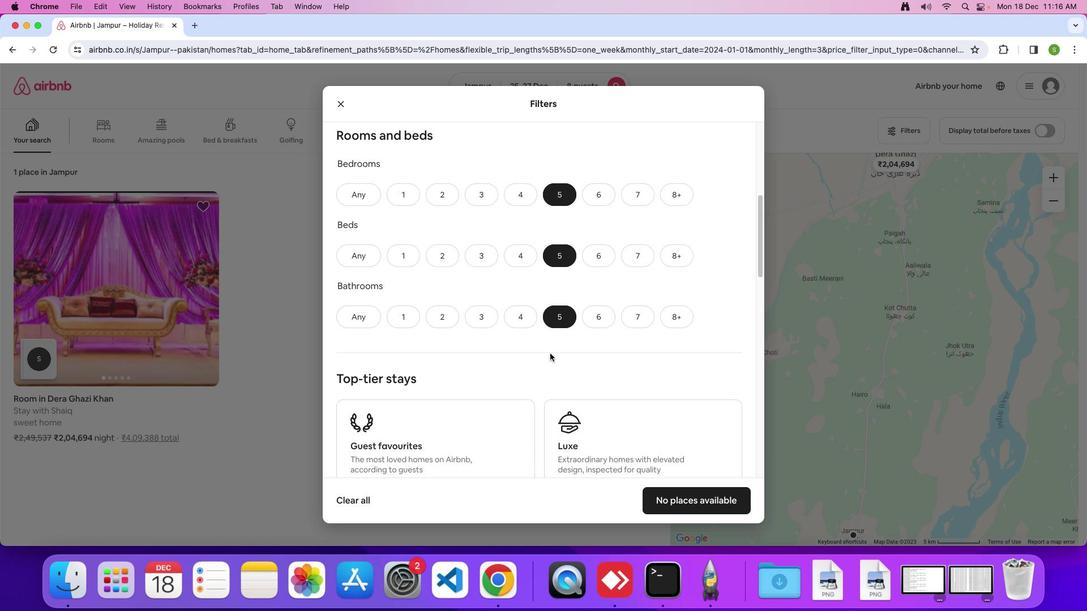 
Action: Mouse scrolled (550, 353) with delta (0, 0)
Screenshot: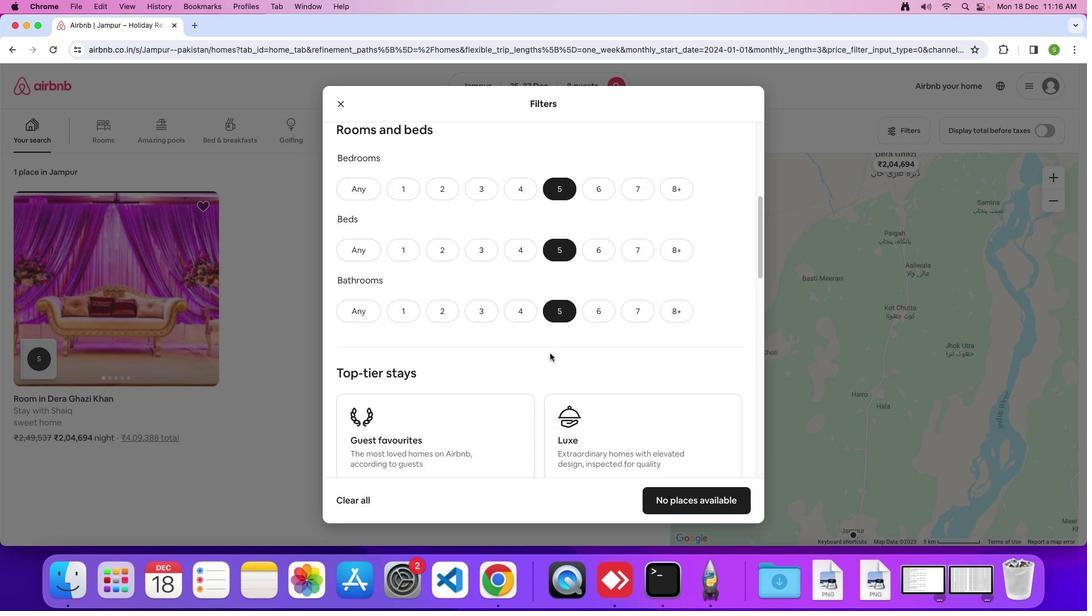 
Action: Mouse scrolled (550, 353) with delta (0, 0)
Screenshot: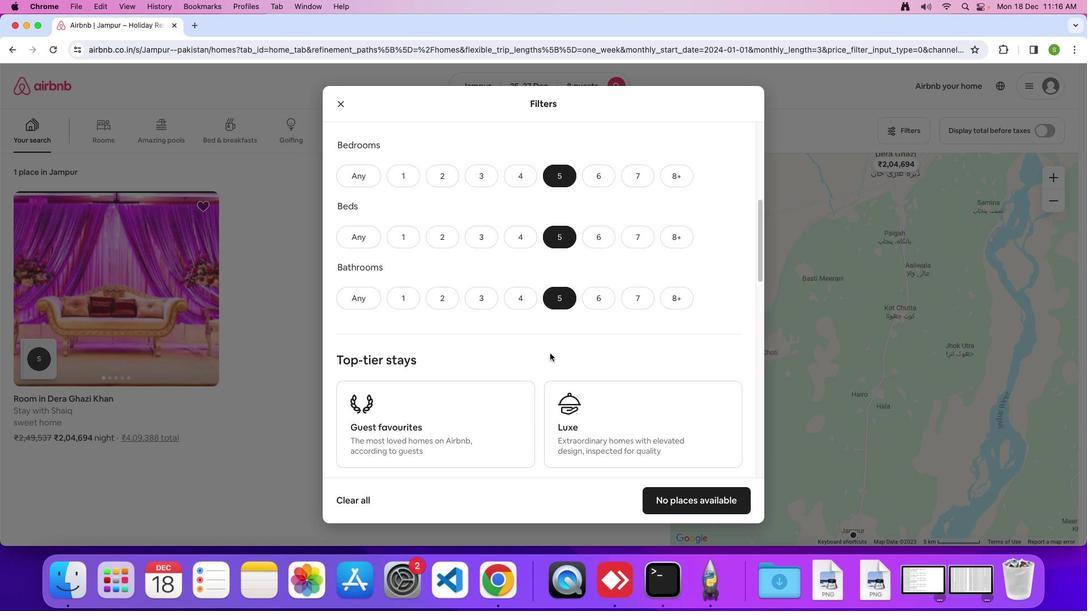 
Action: Mouse scrolled (550, 353) with delta (0, 0)
Screenshot: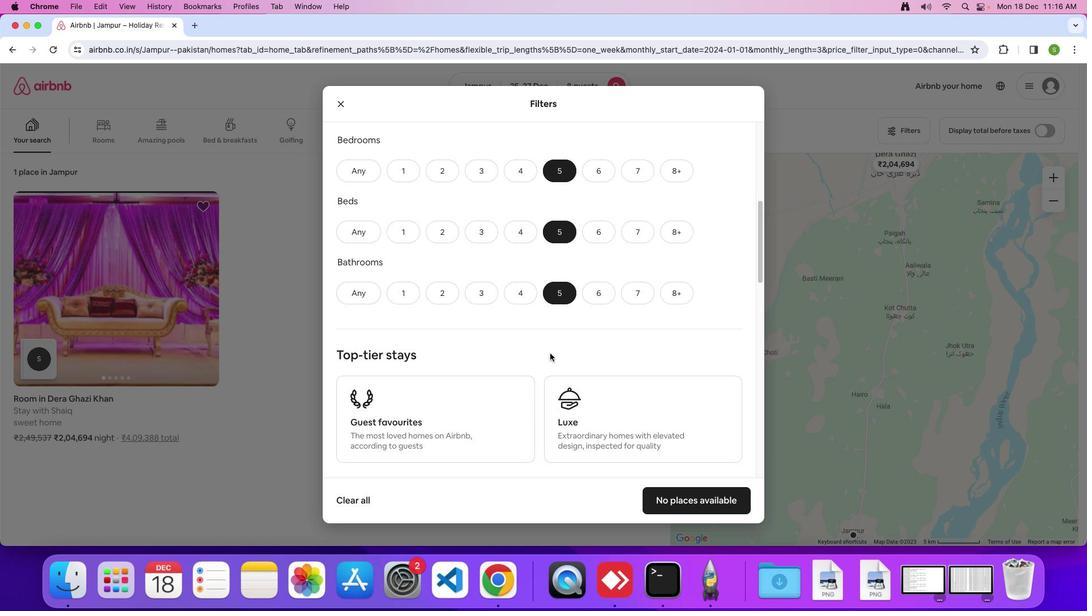 
Action: Mouse scrolled (550, 353) with delta (0, 0)
Screenshot: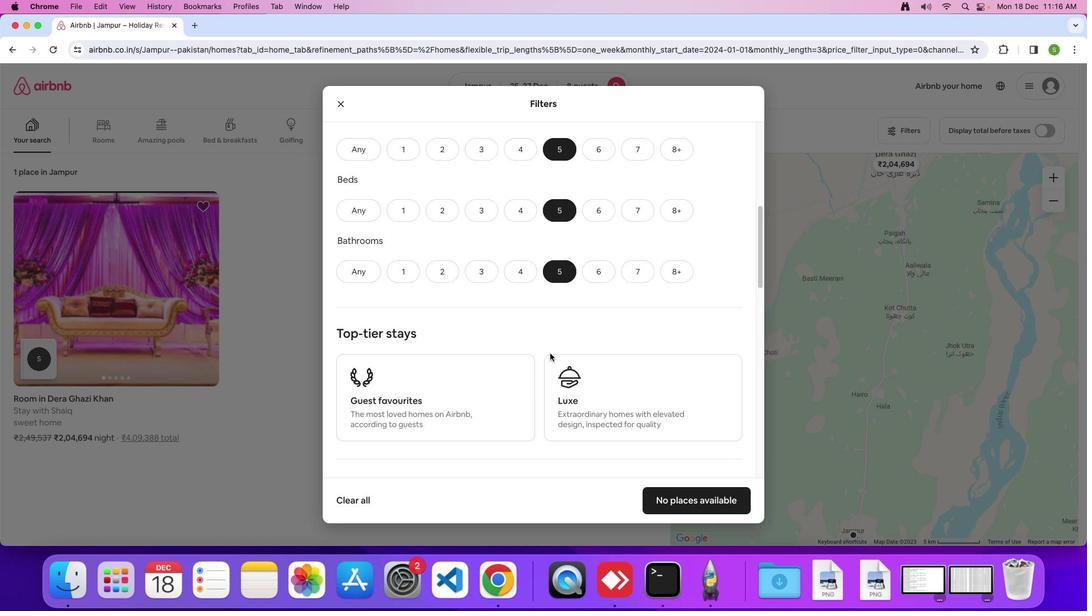 
Action: Mouse scrolled (550, 353) with delta (0, 0)
Screenshot: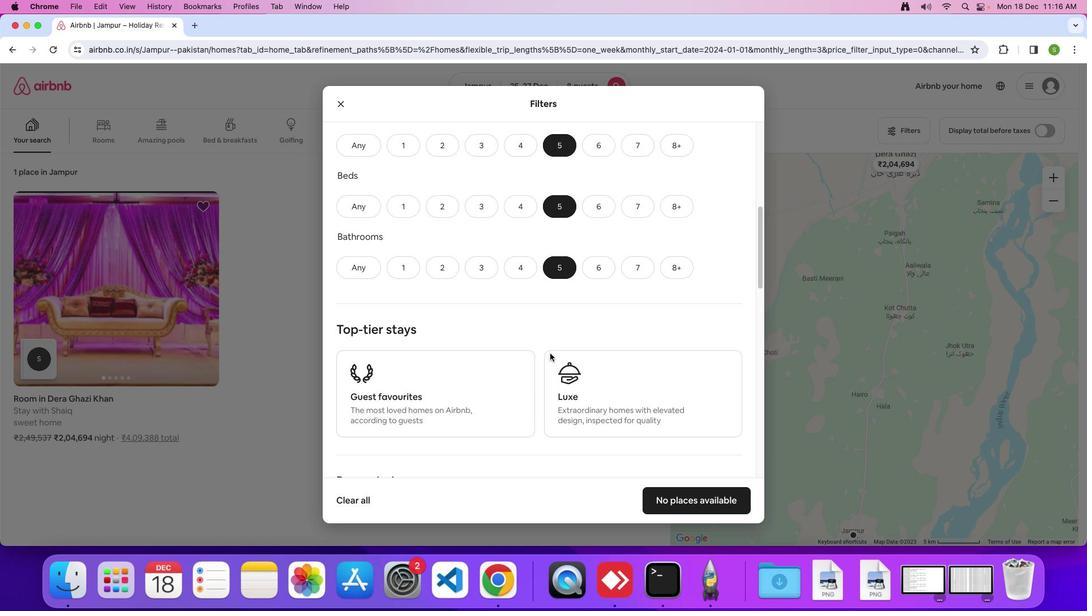 
Action: Mouse scrolled (550, 353) with delta (0, -1)
Screenshot: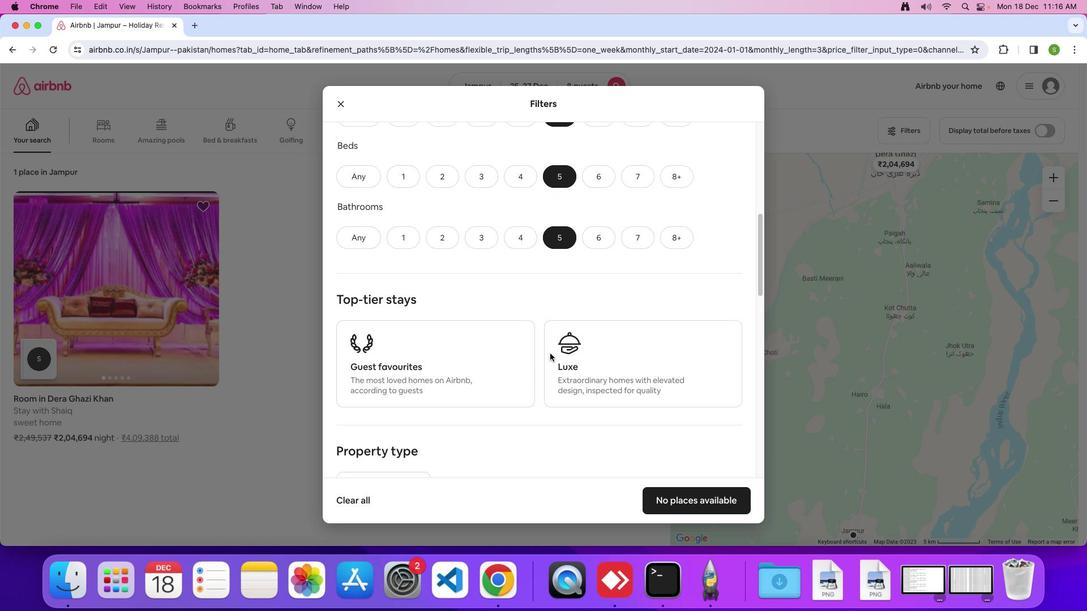 
Action: Mouse scrolled (550, 353) with delta (0, 0)
Screenshot: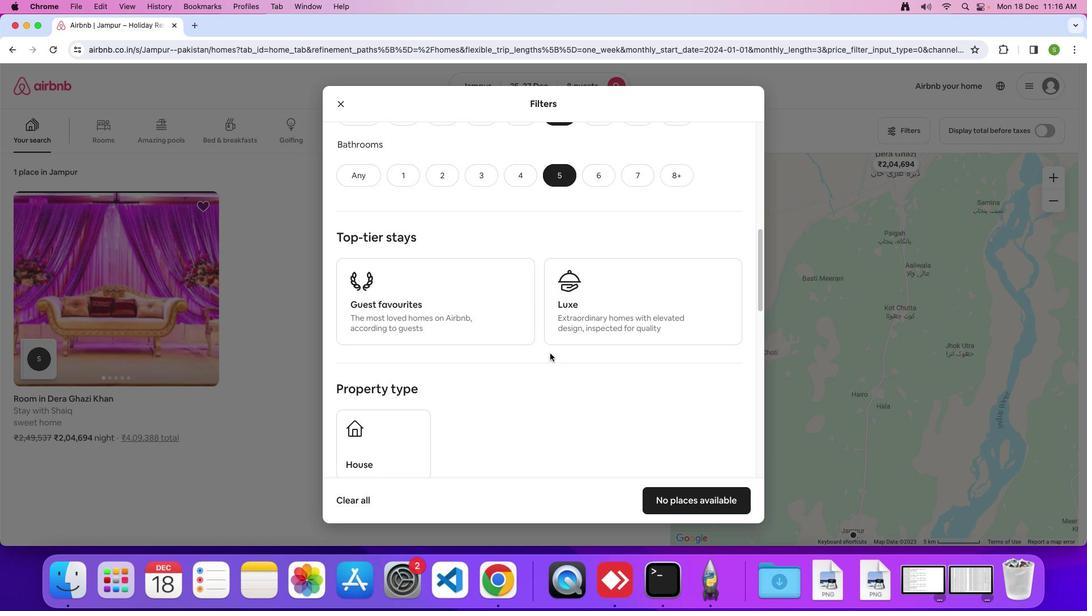 
Action: Mouse scrolled (550, 353) with delta (0, 0)
Screenshot: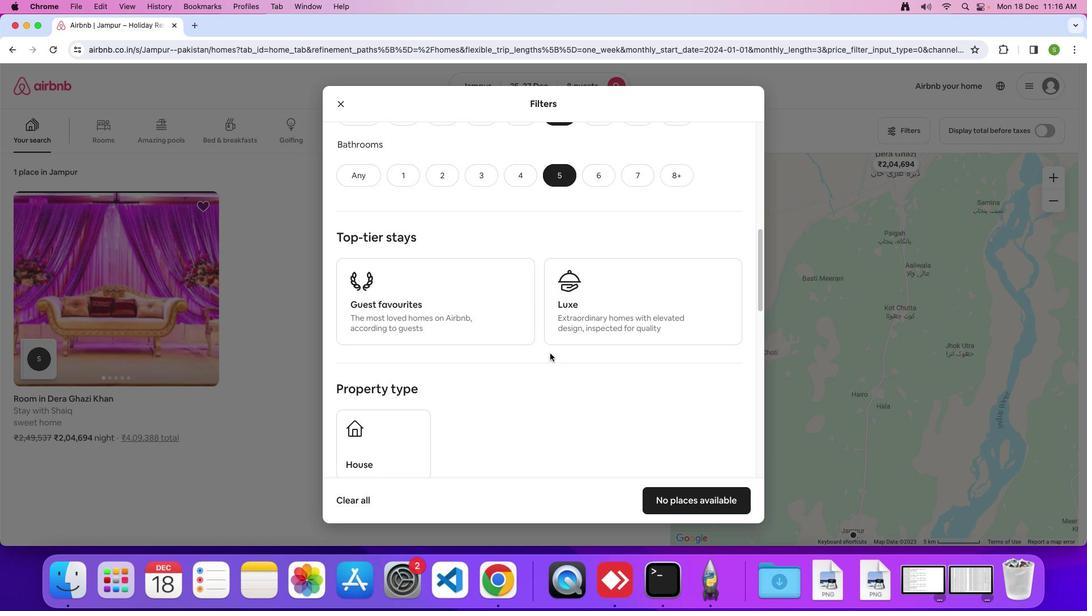 
Action: Mouse scrolled (550, 353) with delta (0, -1)
Screenshot: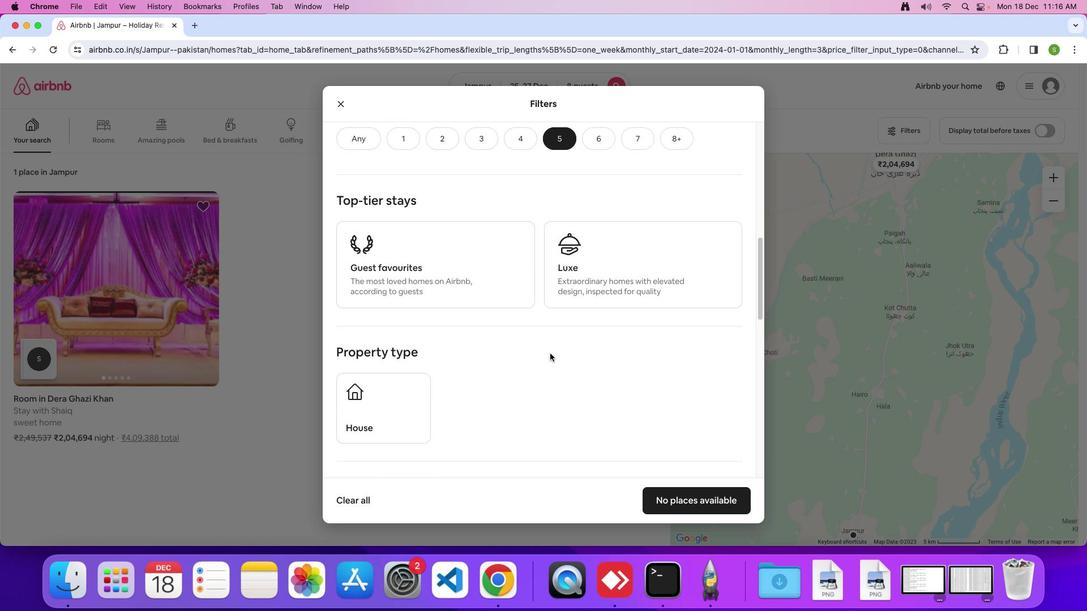 
Action: Mouse moved to (413, 354)
Screenshot: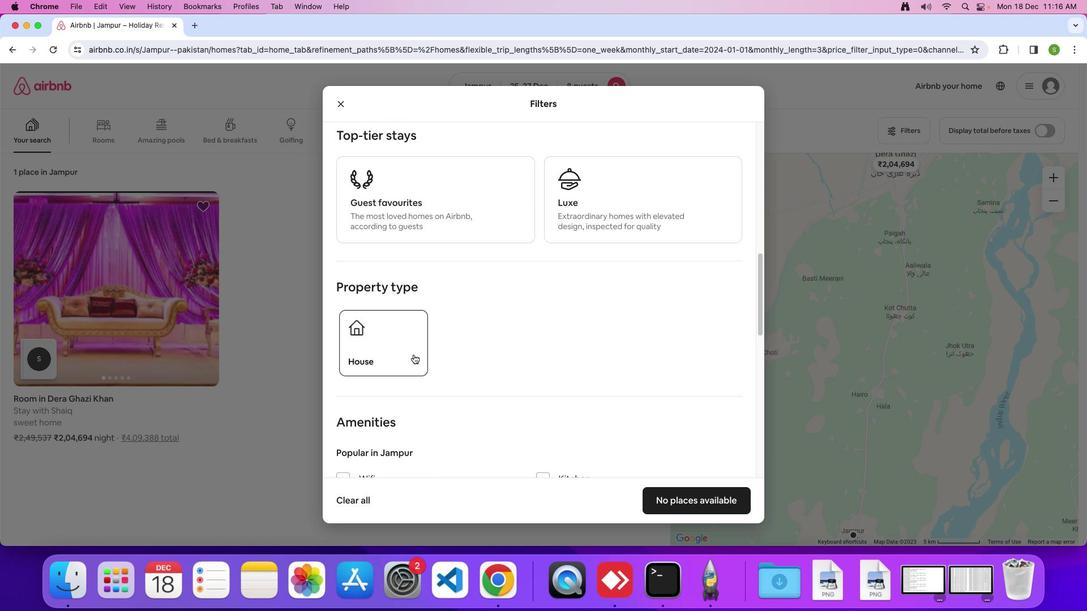 
Action: Mouse pressed left at (413, 354)
Screenshot: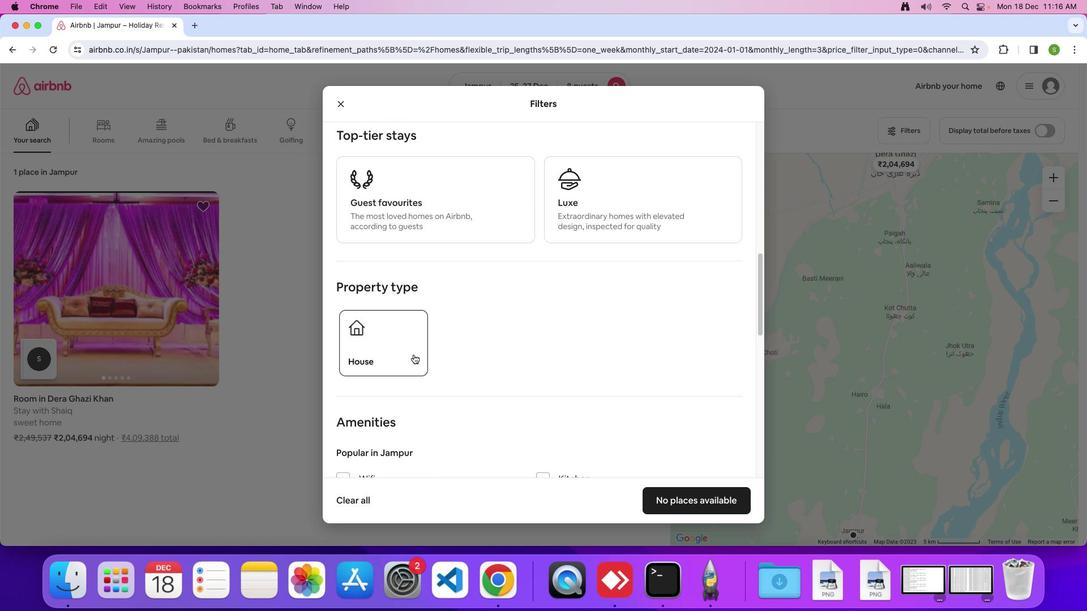 
Action: Mouse moved to (549, 355)
Screenshot: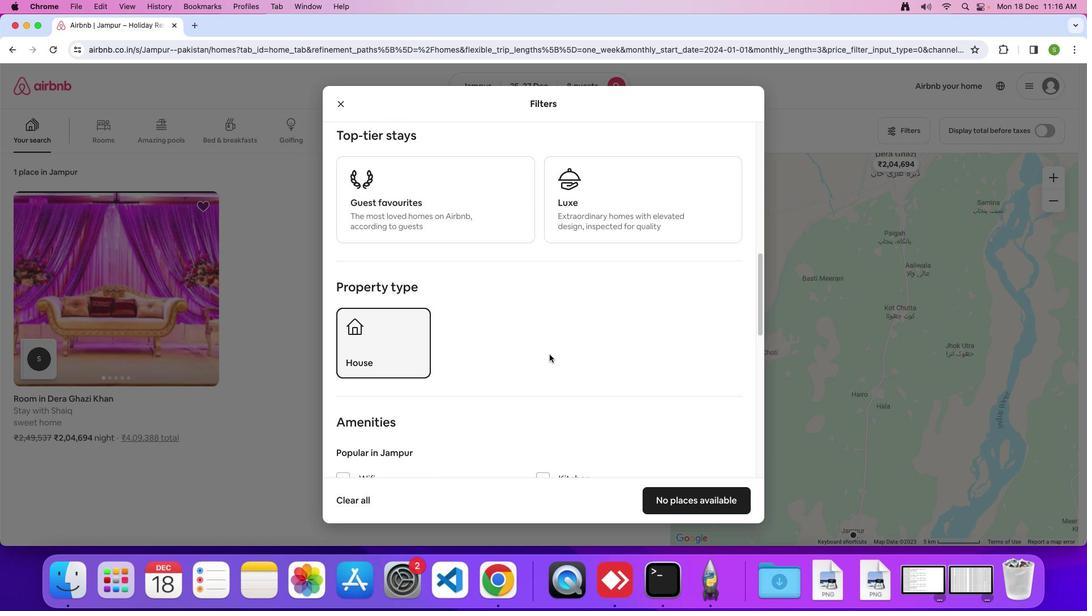 
Action: Mouse scrolled (549, 355) with delta (0, 0)
Screenshot: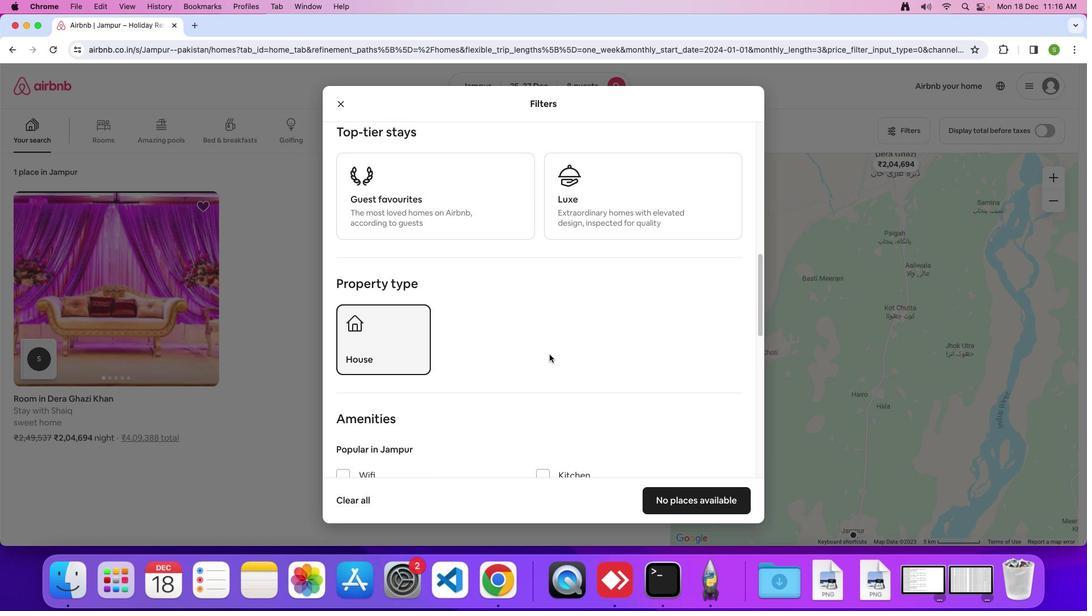 
Action: Mouse scrolled (549, 355) with delta (0, 0)
Screenshot: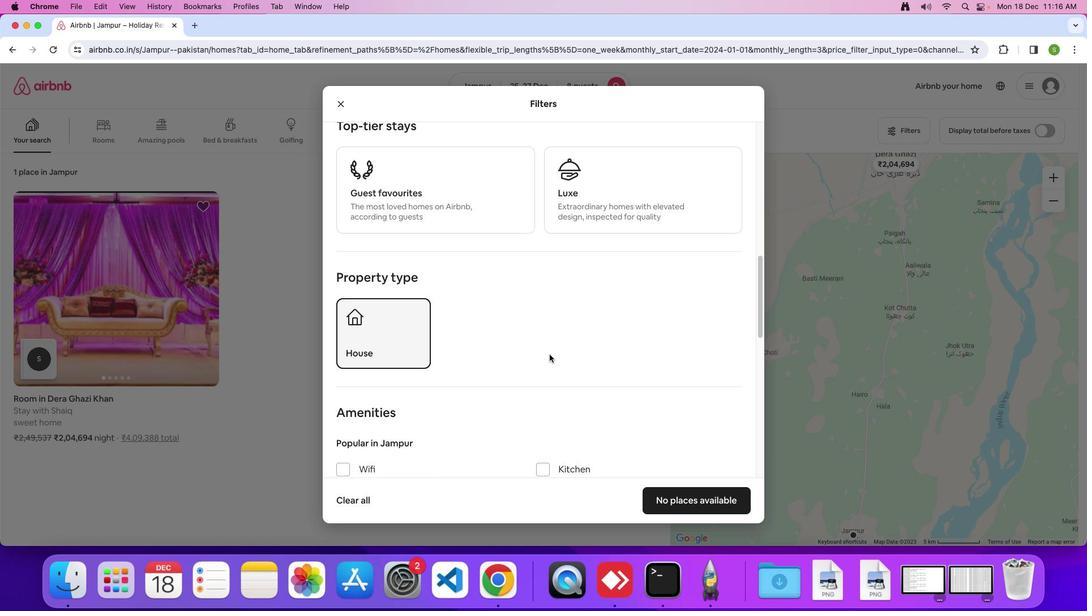 
Action: Mouse scrolled (549, 355) with delta (0, -1)
Screenshot: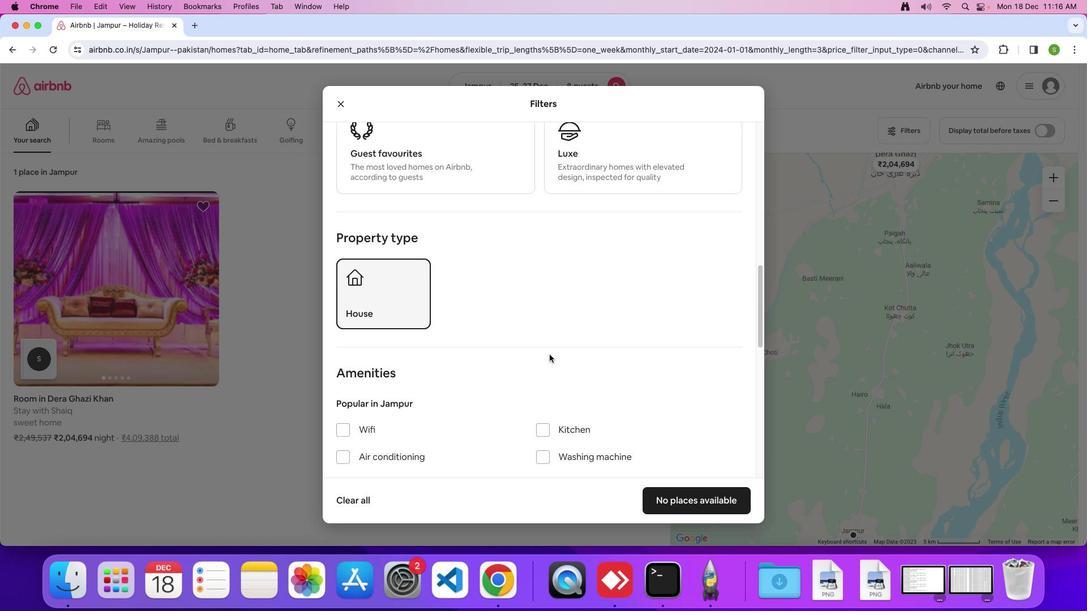 
Action: Mouse scrolled (549, 355) with delta (0, 0)
Screenshot: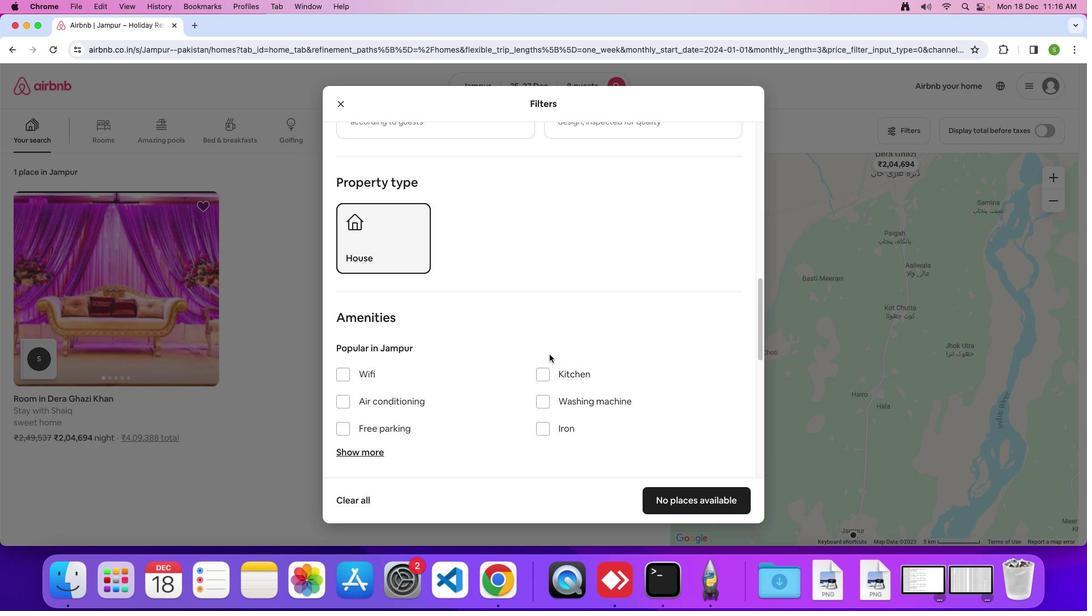 
Action: Mouse scrolled (549, 355) with delta (0, 0)
Screenshot: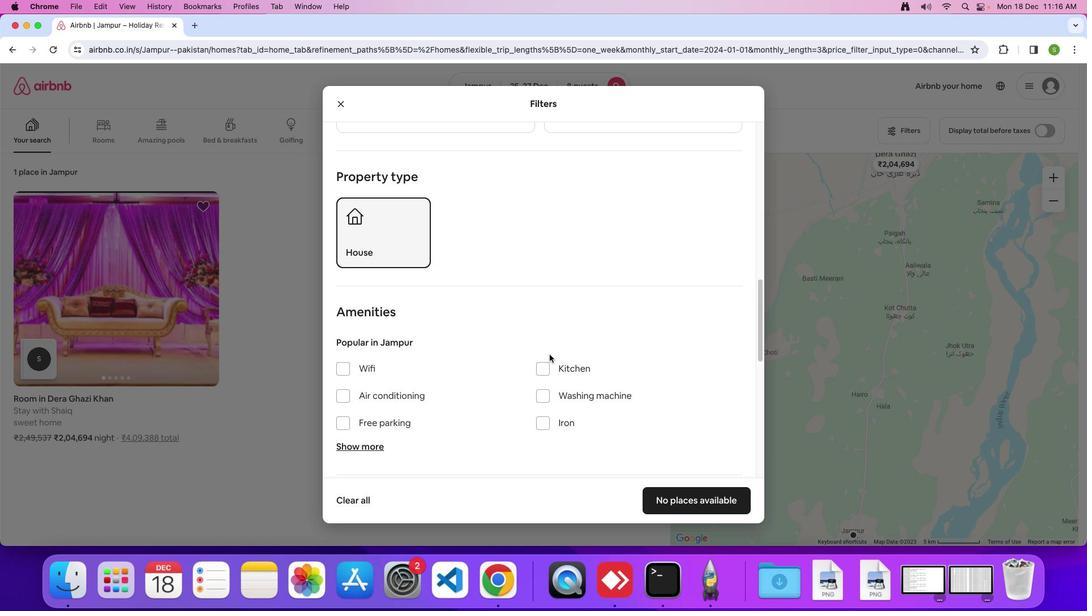 
Action: Mouse scrolled (549, 355) with delta (0, -1)
Screenshot: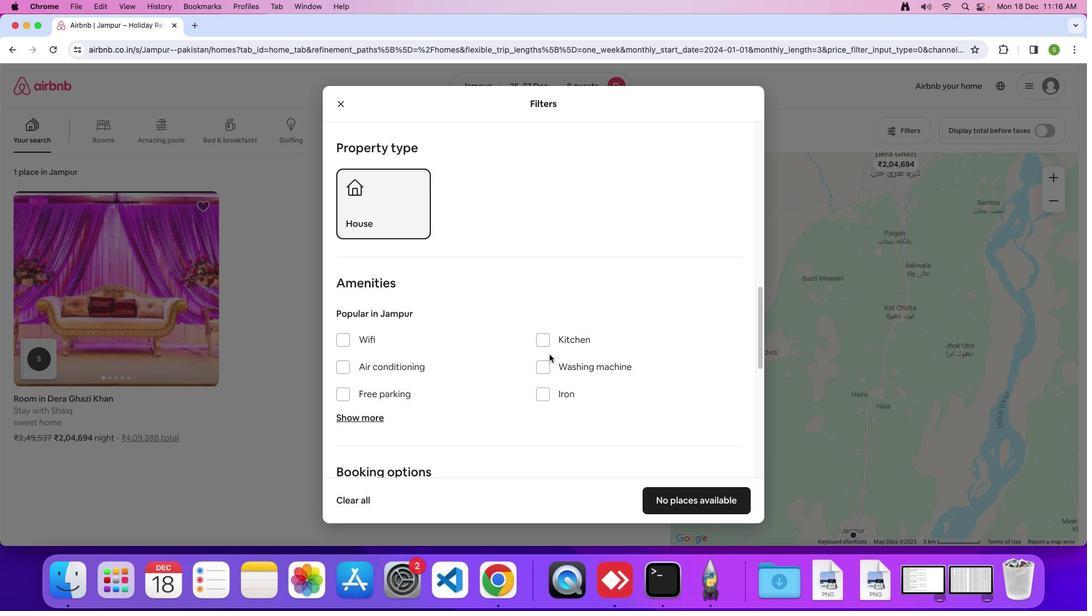 
Action: Mouse scrolled (549, 355) with delta (0, 0)
Screenshot: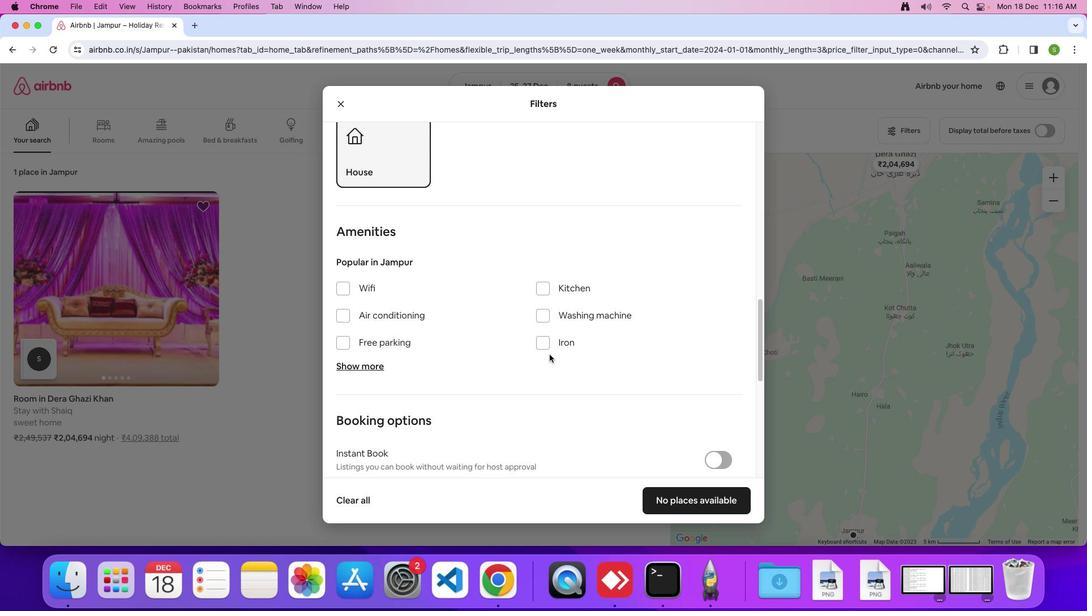 
Action: Mouse scrolled (549, 355) with delta (0, 0)
Screenshot: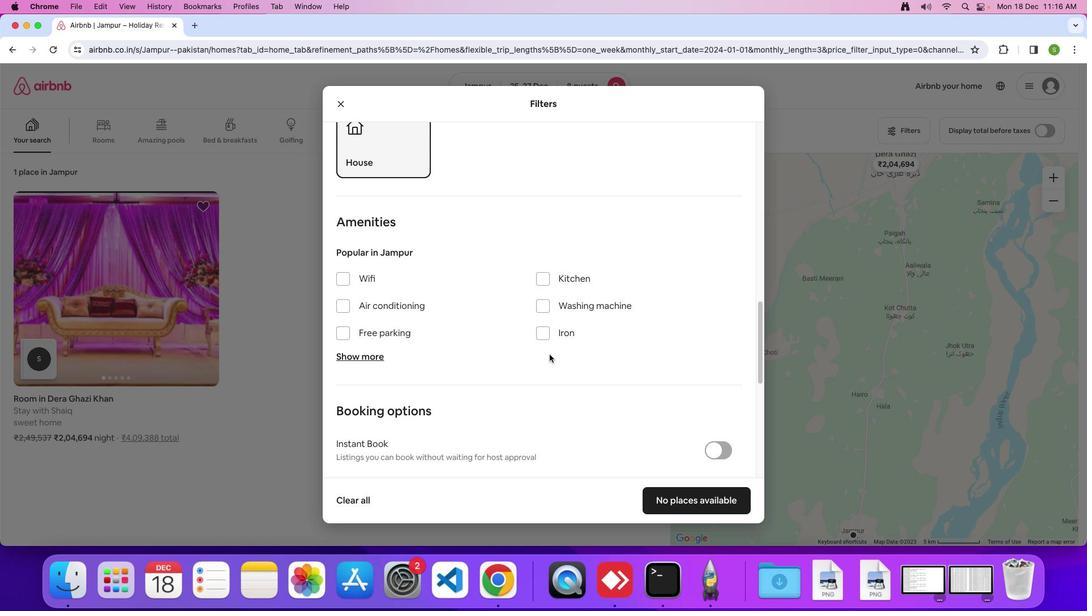 
Action: Mouse scrolled (549, 355) with delta (0, 0)
Screenshot: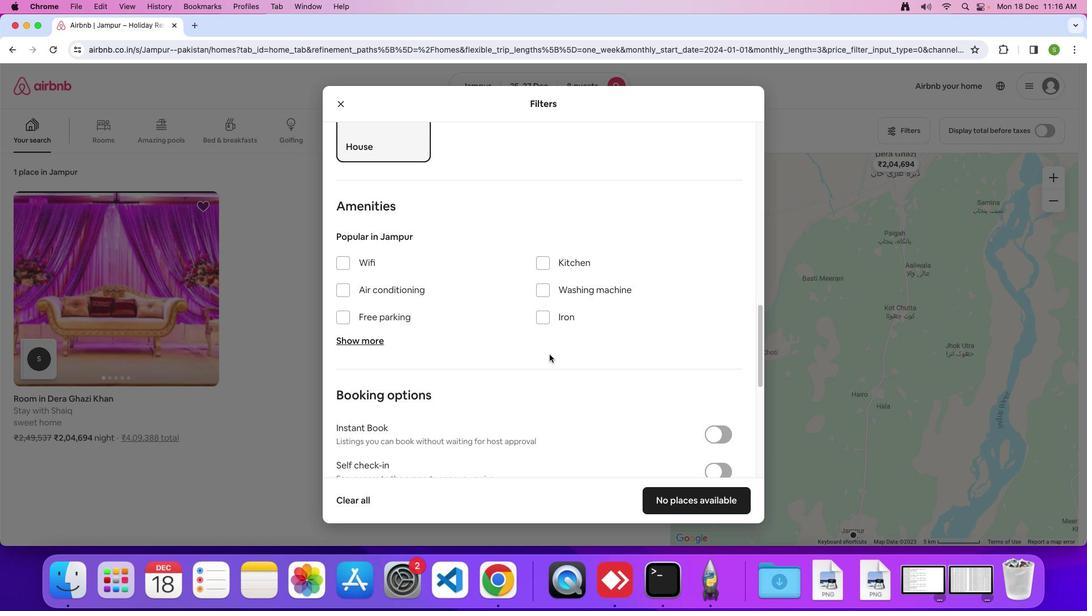 
Action: Mouse moved to (549, 353)
Screenshot: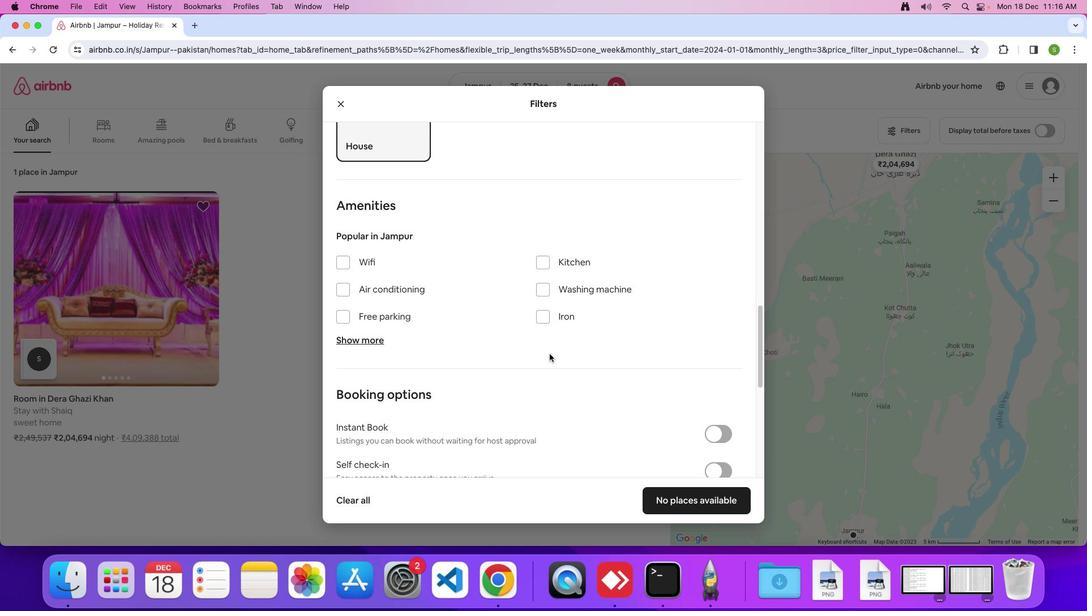 
Action: Mouse scrolled (549, 353) with delta (0, 0)
Screenshot: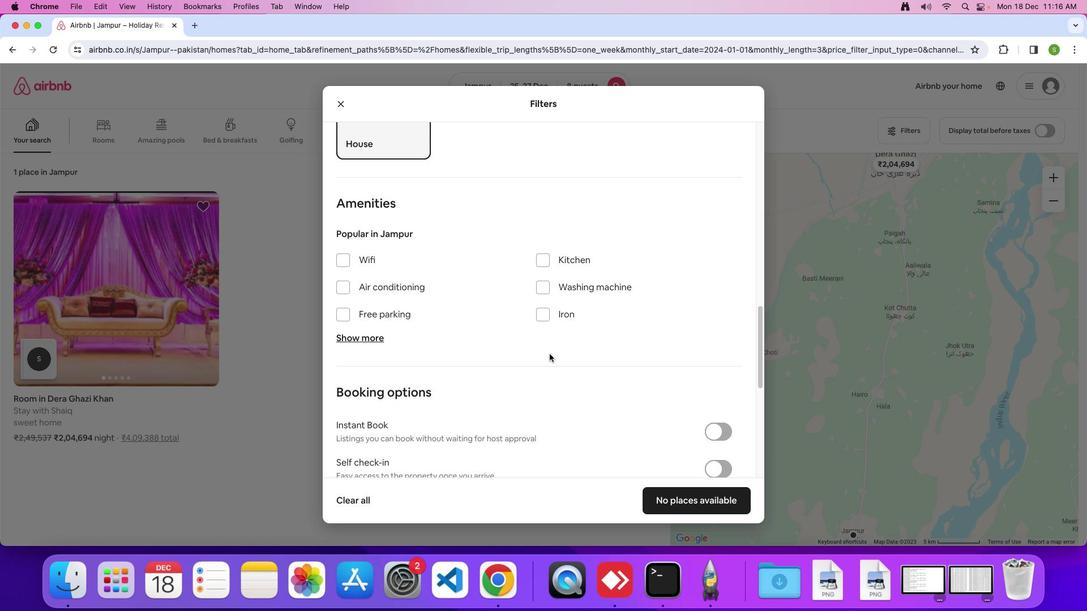 
Action: Mouse scrolled (549, 353) with delta (0, 0)
Screenshot: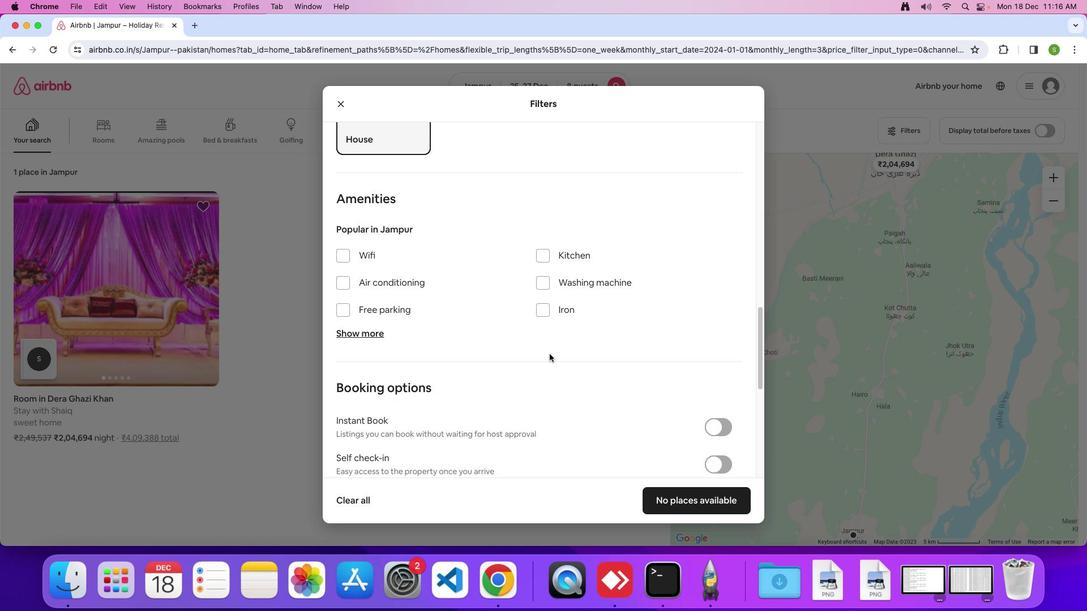 
Action: Mouse moved to (549, 352)
Screenshot: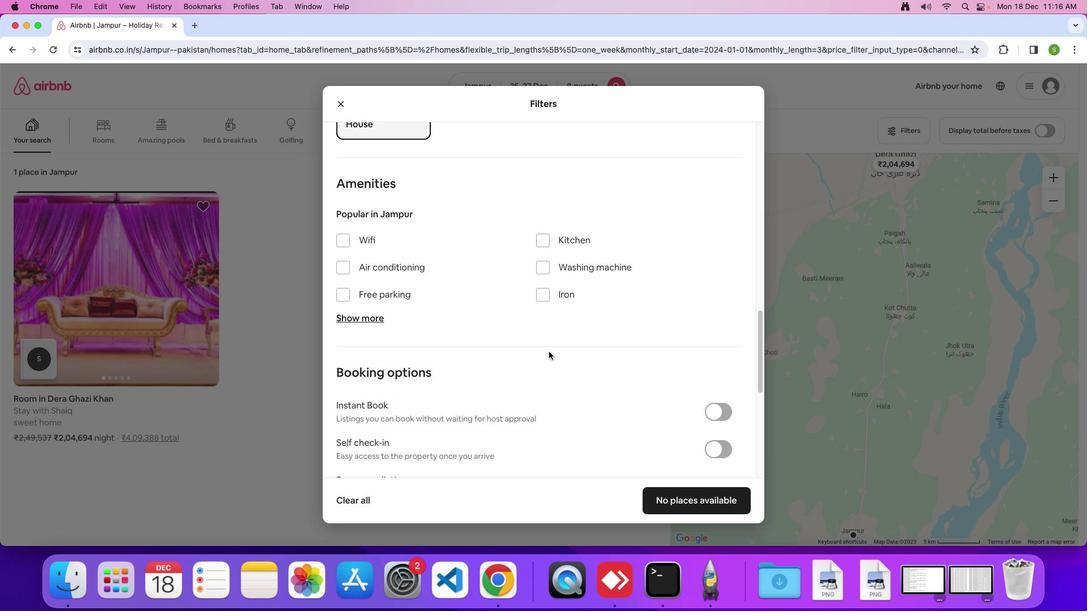 
Action: Mouse scrolled (549, 352) with delta (0, 0)
Screenshot: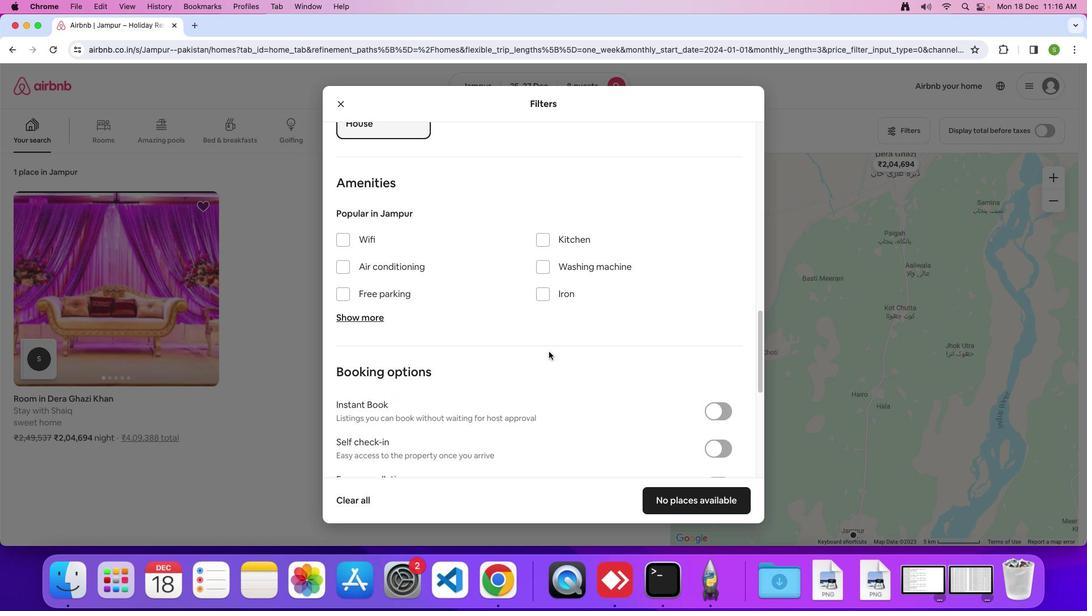 
Action: Mouse scrolled (549, 352) with delta (0, 0)
Screenshot: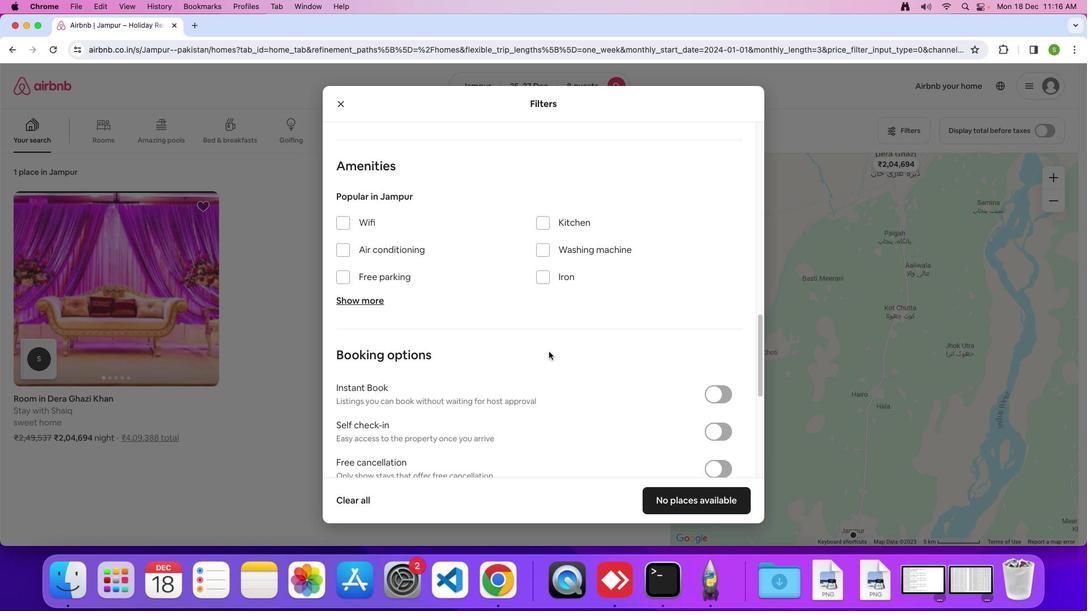 
Action: Mouse scrolled (549, 352) with delta (0, -1)
Screenshot: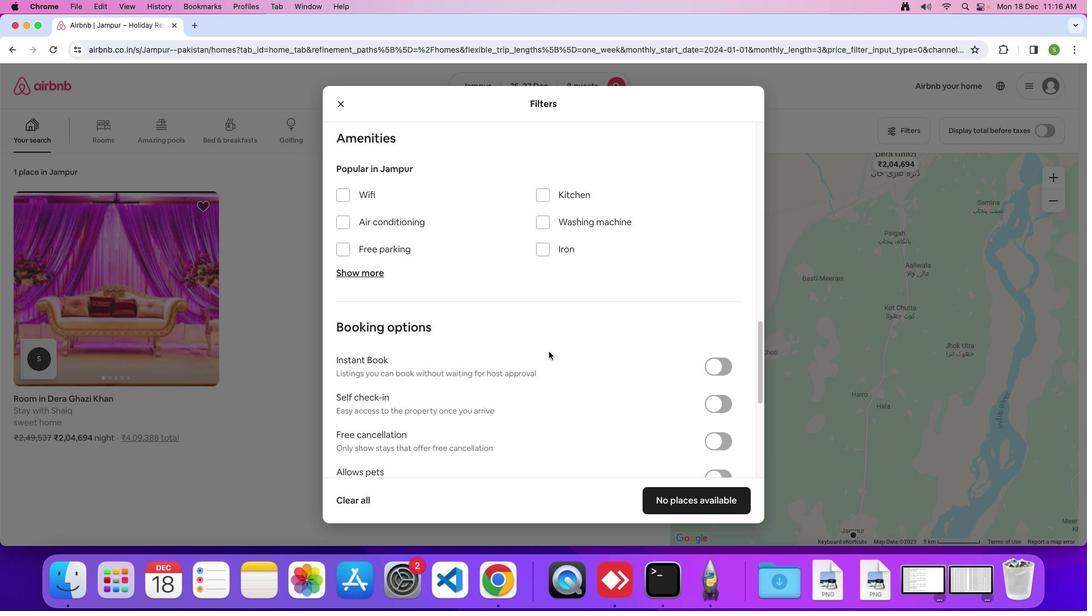 
Action: Mouse scrolled (549, 352) with delta (0, 0)
Screenshot: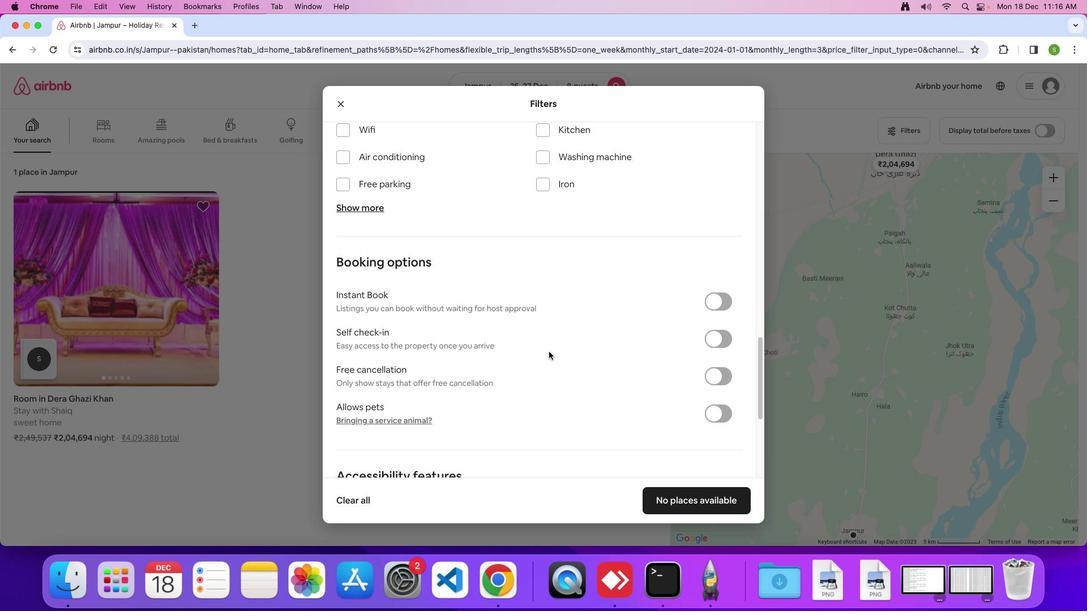 
Action: Mouse scrolled (549, 352) with delta (0, 0)
Screenshot: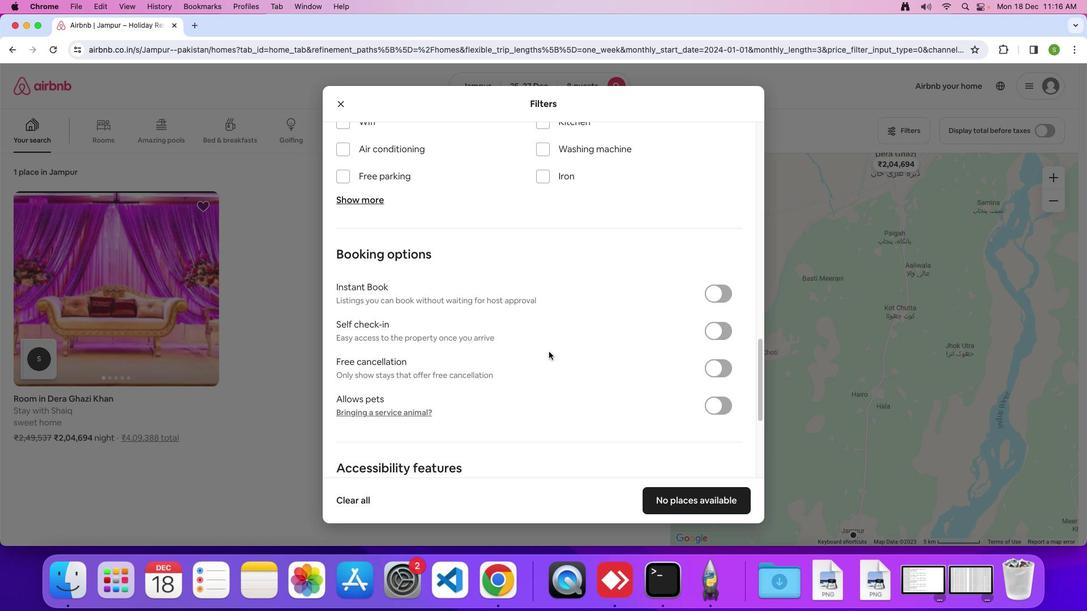 
Action: Mouse scrolled (549, 352) with delta (0, -1)
Screenshot: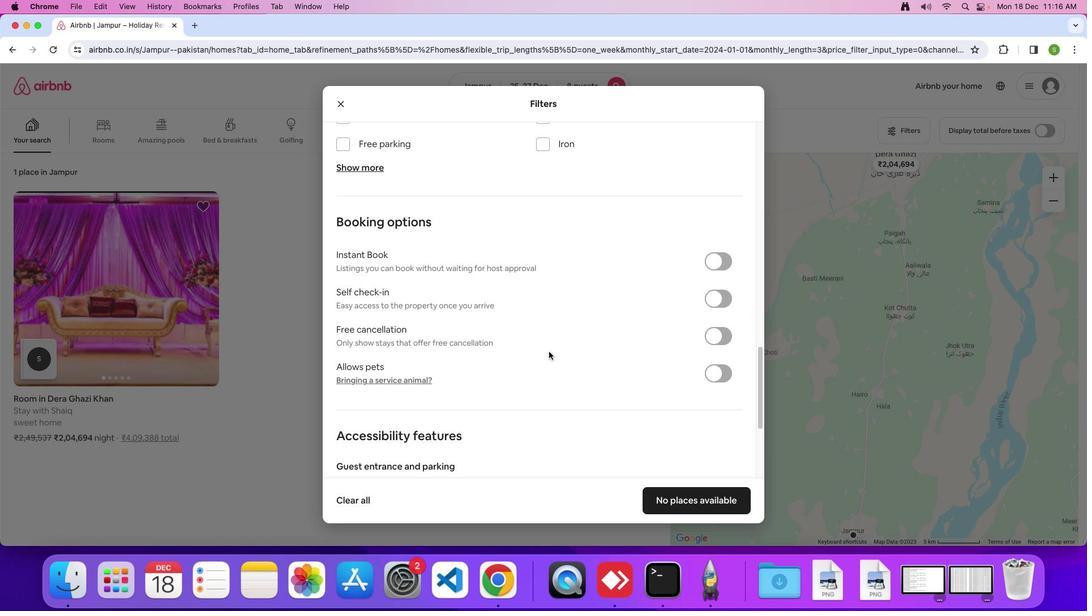 
Action: Mouse scrolled (549, 352) with delta (0, 0)
Screenshot: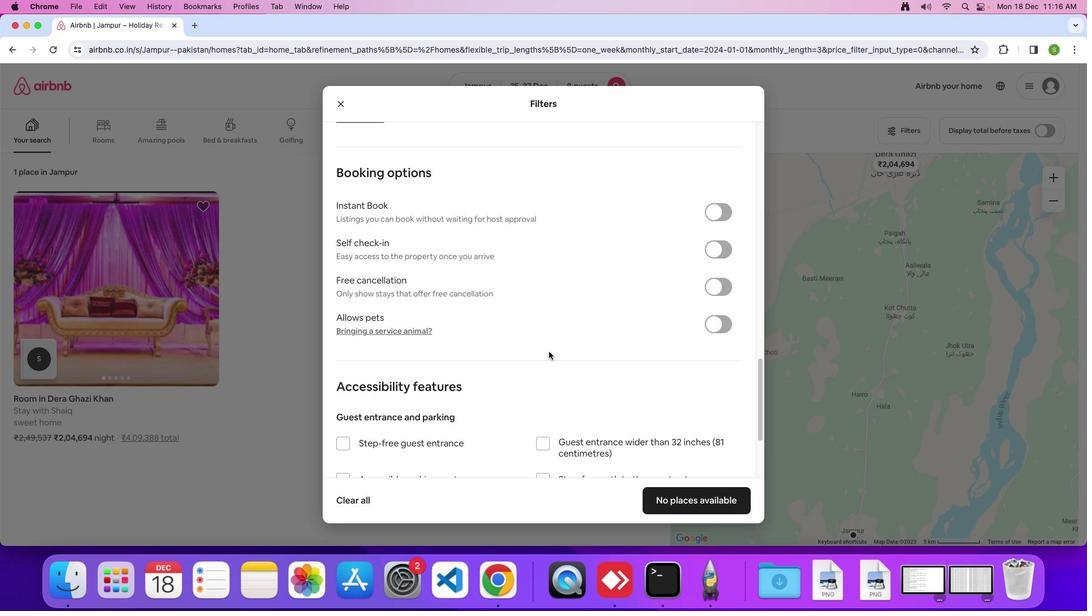 
Action: Mouse scrolled (549, 352) with delta (0, 0)
Screenshot: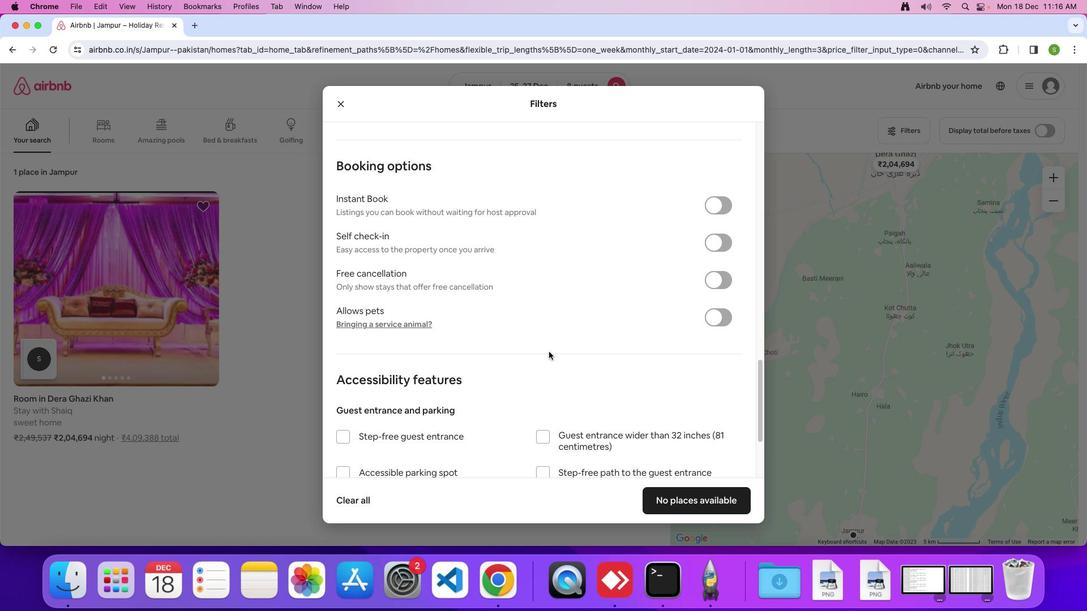 
Action: Mouse scrolled (549, 352) with delta (0, -1)
Screenshot: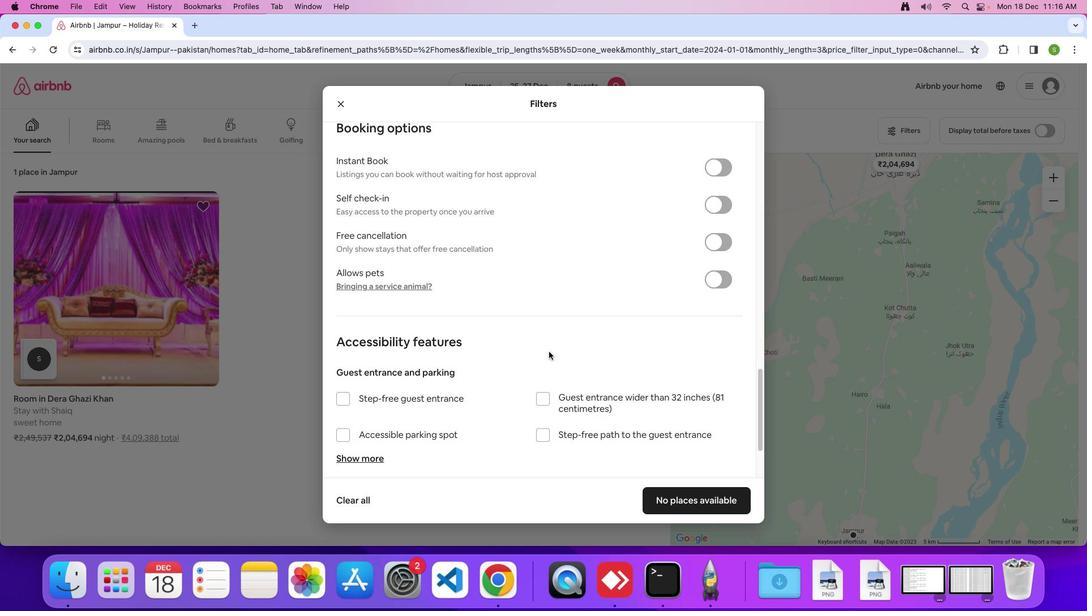
Action: Mouse scrolled (549, 352) with delta (0, 0)
Screenshot: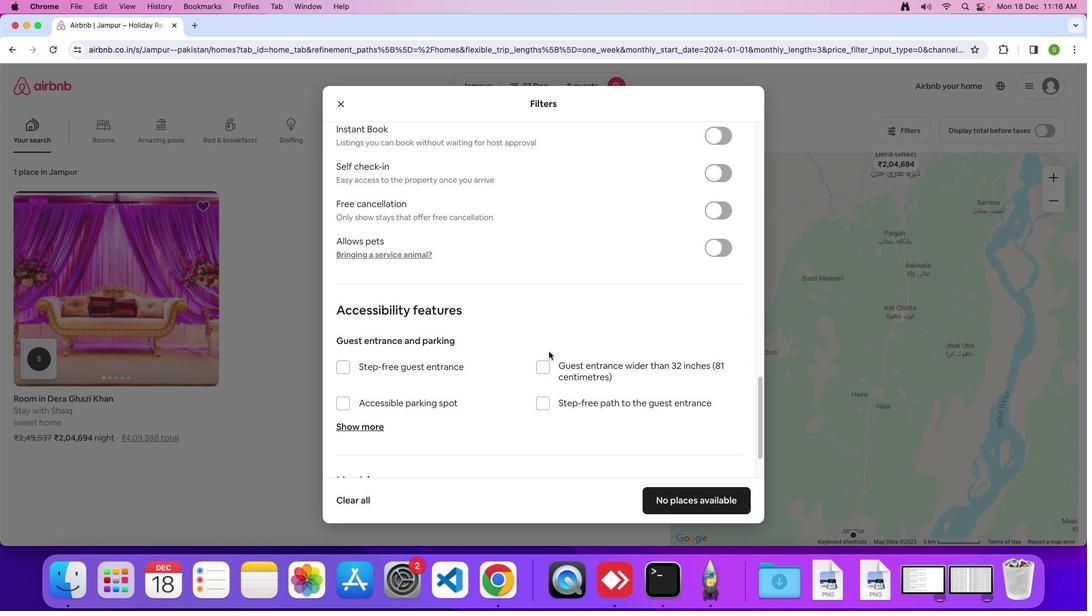 
Action: Mouse scrolled (549, 352) with delta (0, 0)
Screenshot: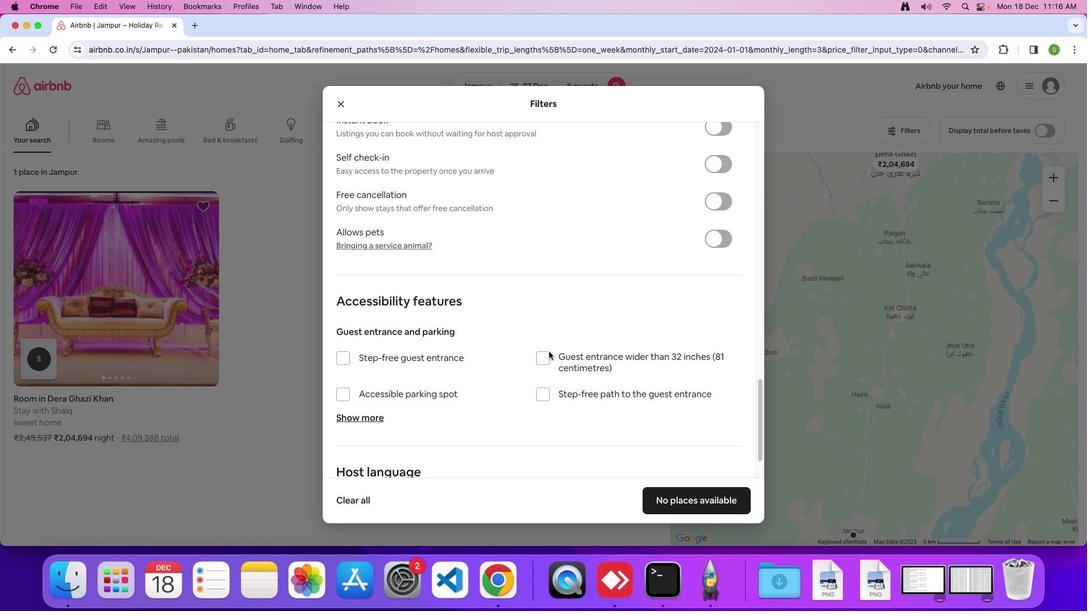 
Action: Mouse scrolled (549, 352) with delta (0, 0)
Screenshot: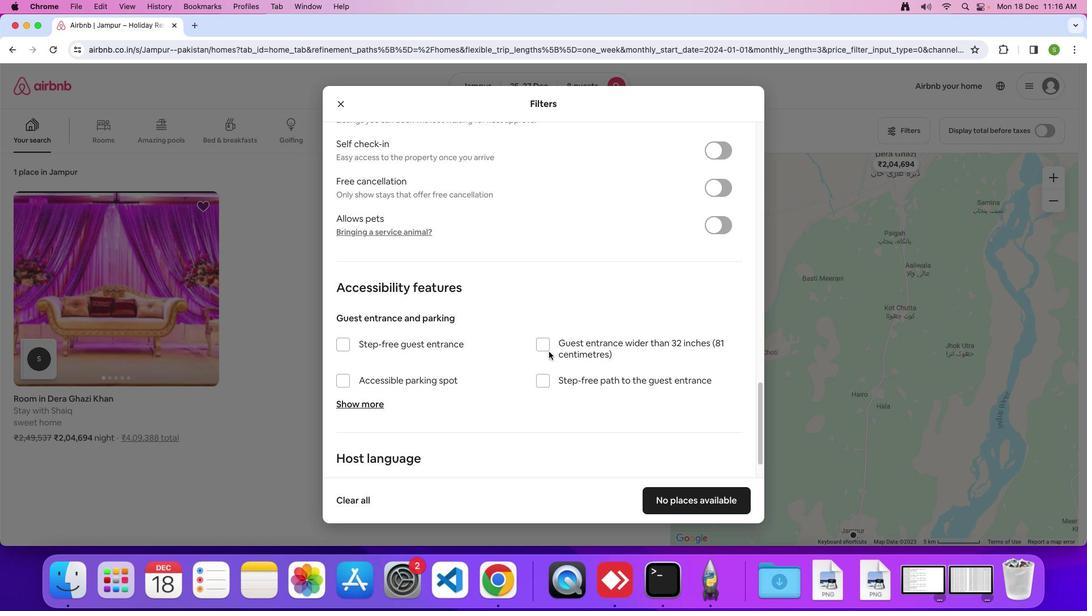 
Action: Mouse scrolled (549, 352) with delta (0, 0)
Screenshot: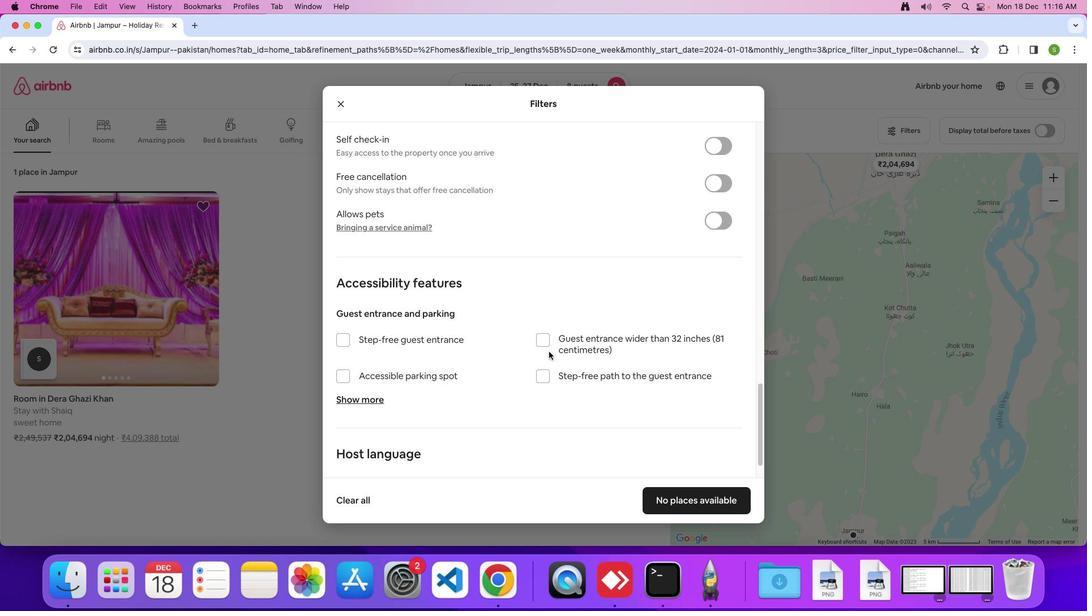 
Action: Mouse scrolled (549, 352) with delta (0, -1)
Screenshot: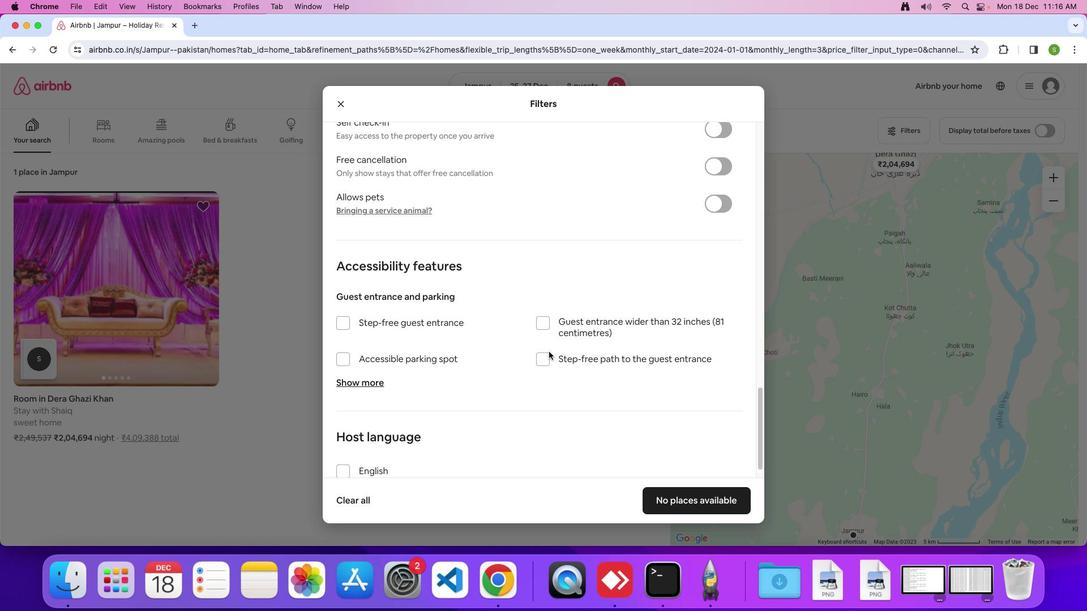 
Action: Mouse scrolled (549, 352) with delta (0, 0)
Screenshot: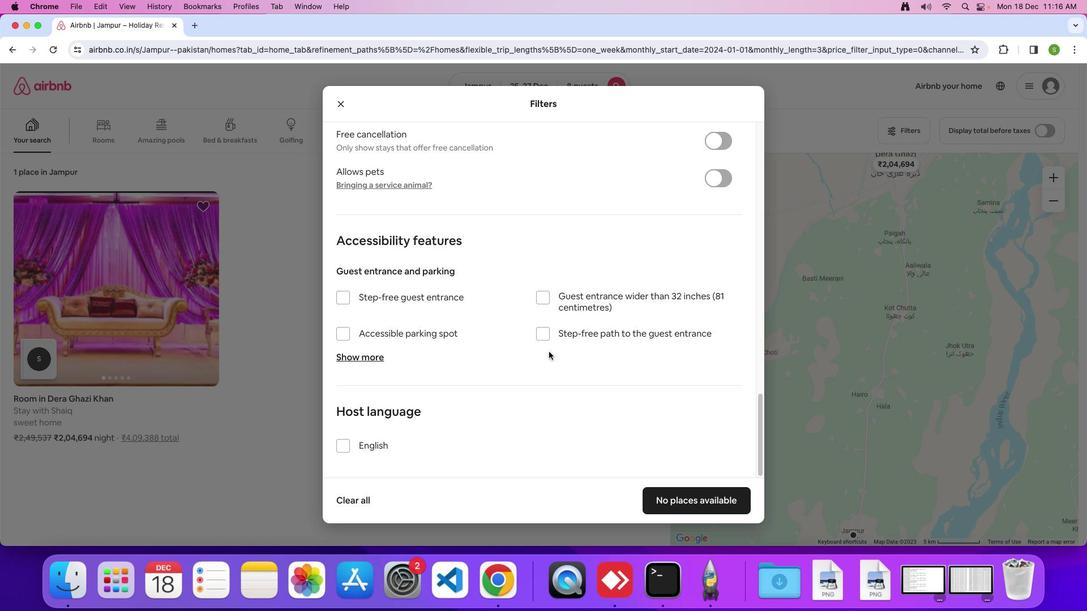 
Action: Mouse scrolled (549, 352) with delta (0, 0)
Screenshot: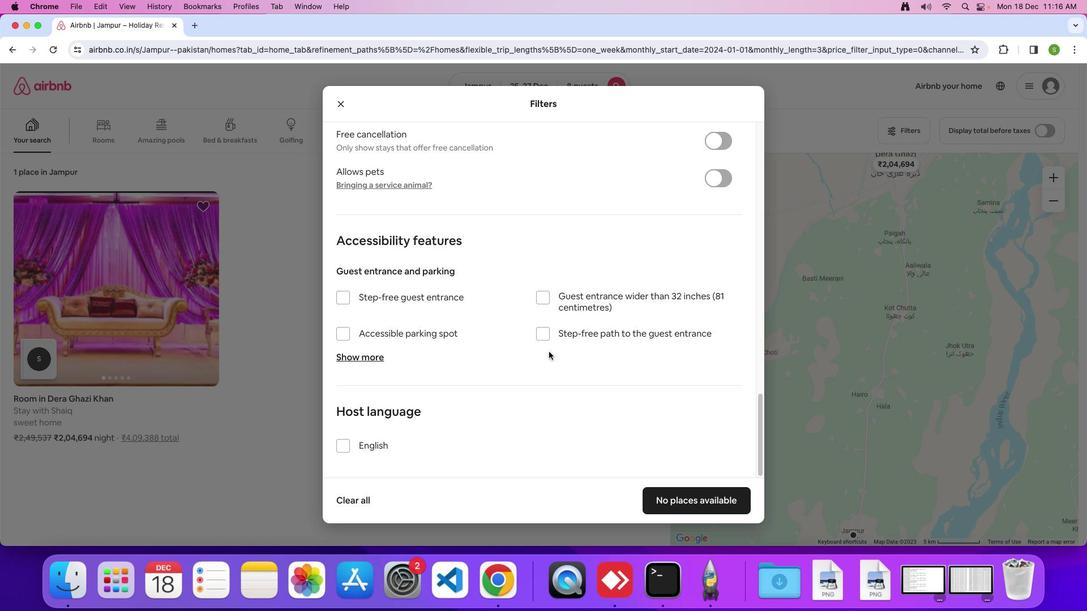
Action: Mouse scrolled (549, 352) with delta (0, 0)
Screenshot: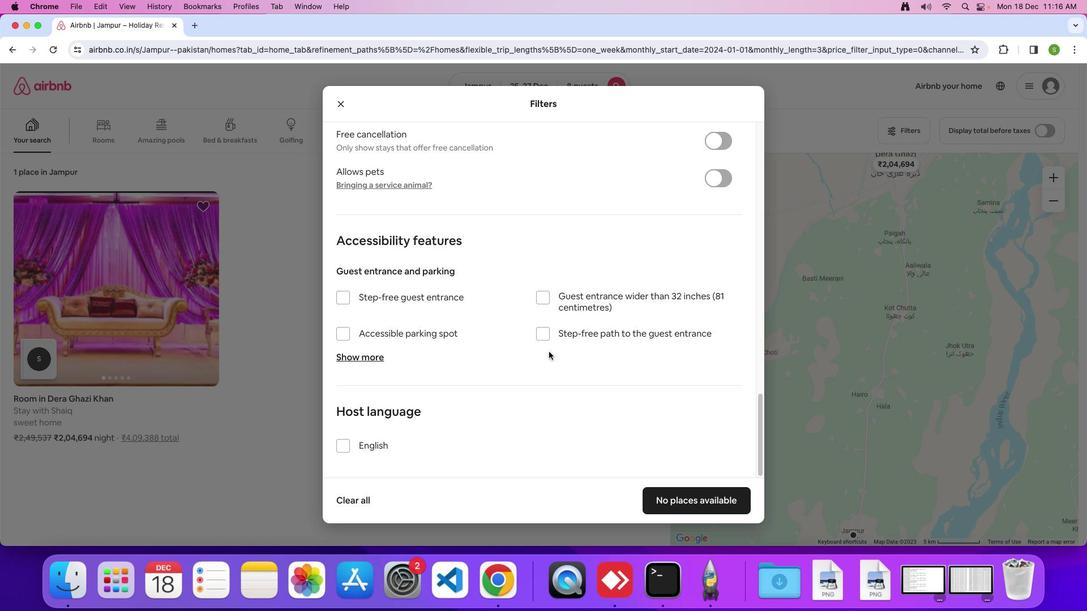 
Action: Mouse scrolled (549, 352) with delta (0, 0)
Screenshot: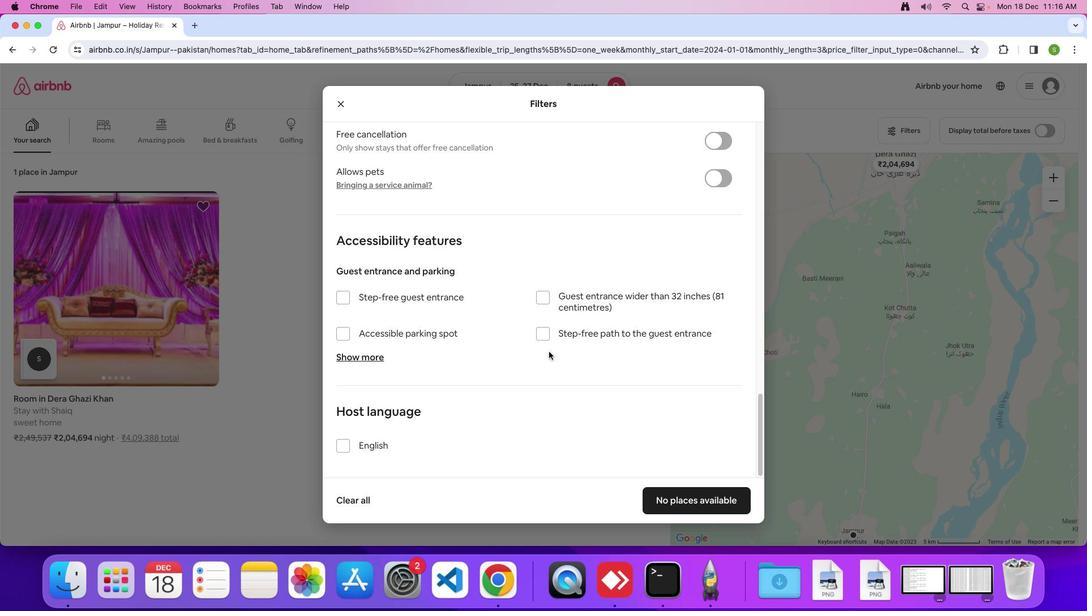 
Action: Mouse scrolled (549, 352) with delta (0, 0)
Screenshot: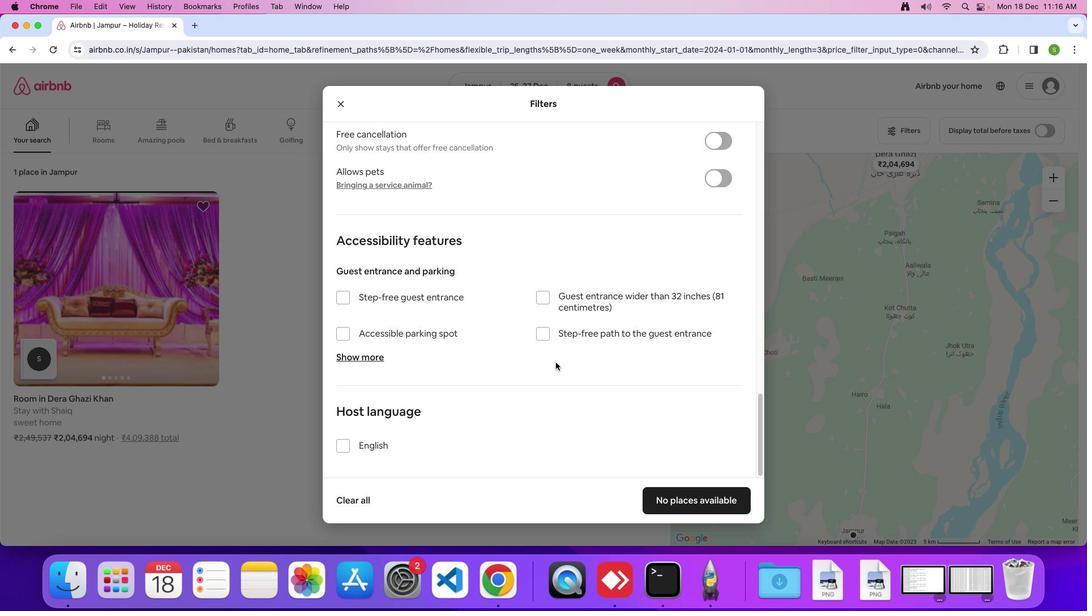 
Action: Mouse moved to (671, 495)
Screenshot: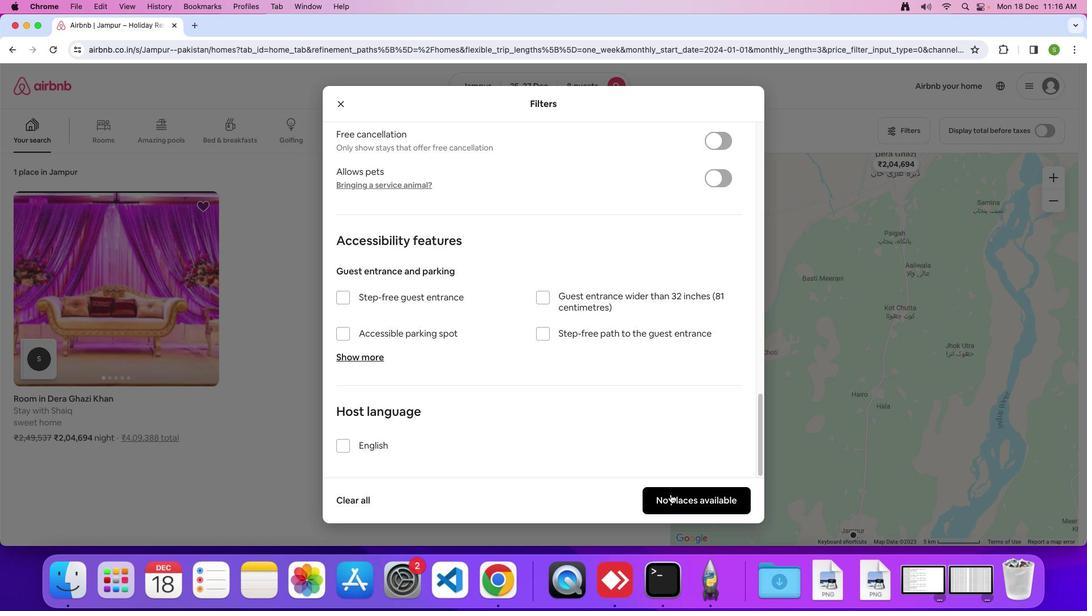 
Action: Mouse pressed left at (671, 495)
Screenshot: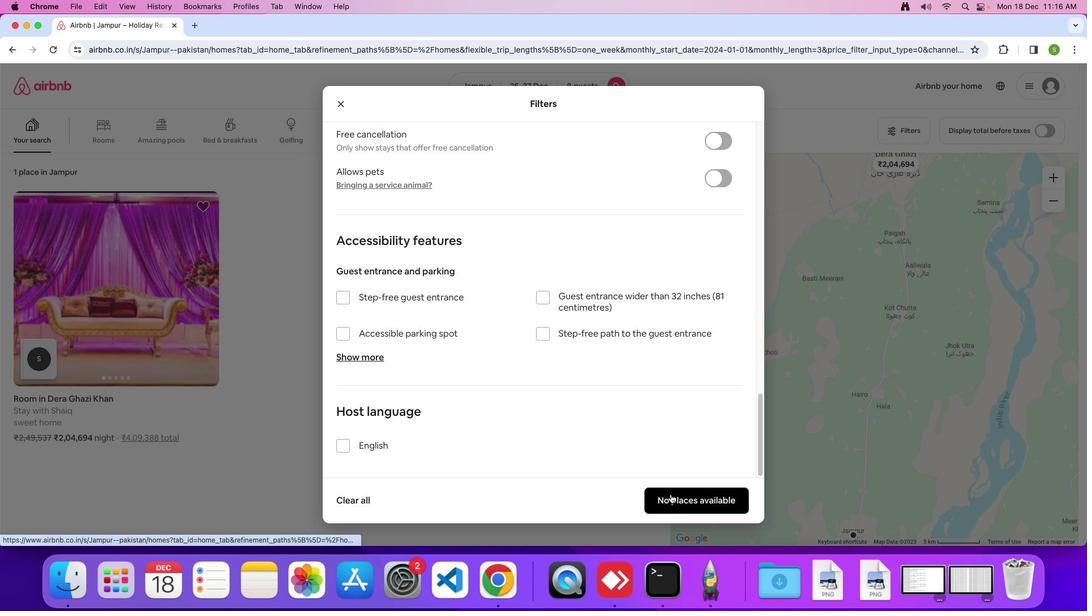 
Action: Mouse moved to (411, 299)
Screenshot: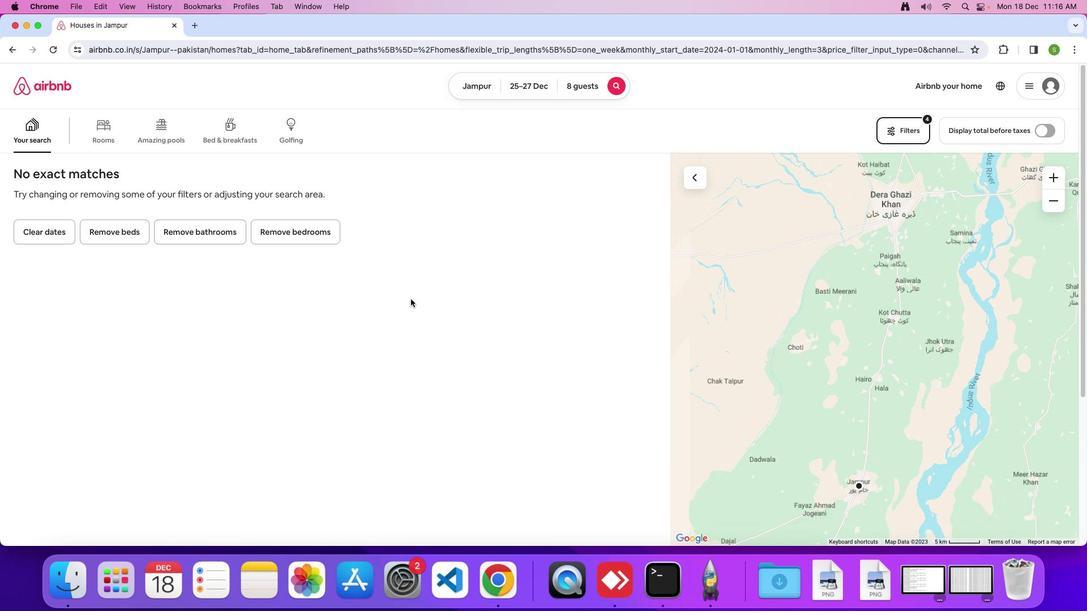 
